 Task: Find connections with filter location London with filter topic #Socialmediawith filter profile language English with filter current company Adani Power with filter school SMT. CHM College, Ulhasnagar - 03 with filter industry Retail Groceries with filter service category Loans with filter keywords title Sales Engineer
Action: Mouse moved to (261, 338)
Screenshot: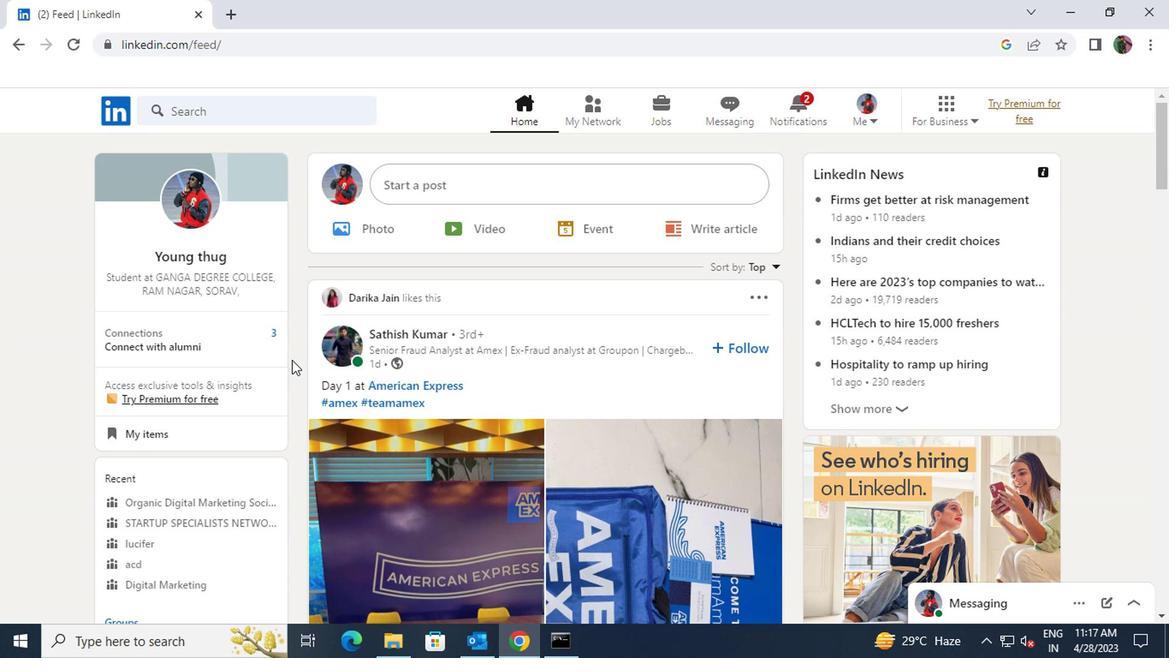 
Action: Mouse pressed left at (261, 338)
Screenshot: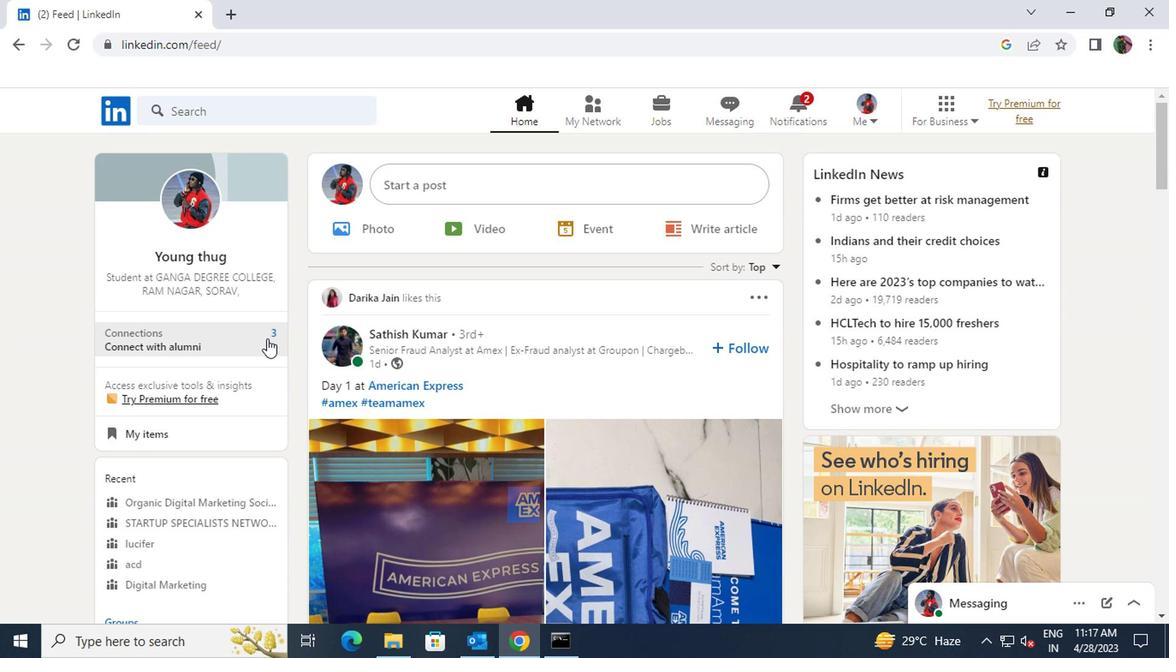 
Action: Mouse moved to (269, 208)
Screenshot: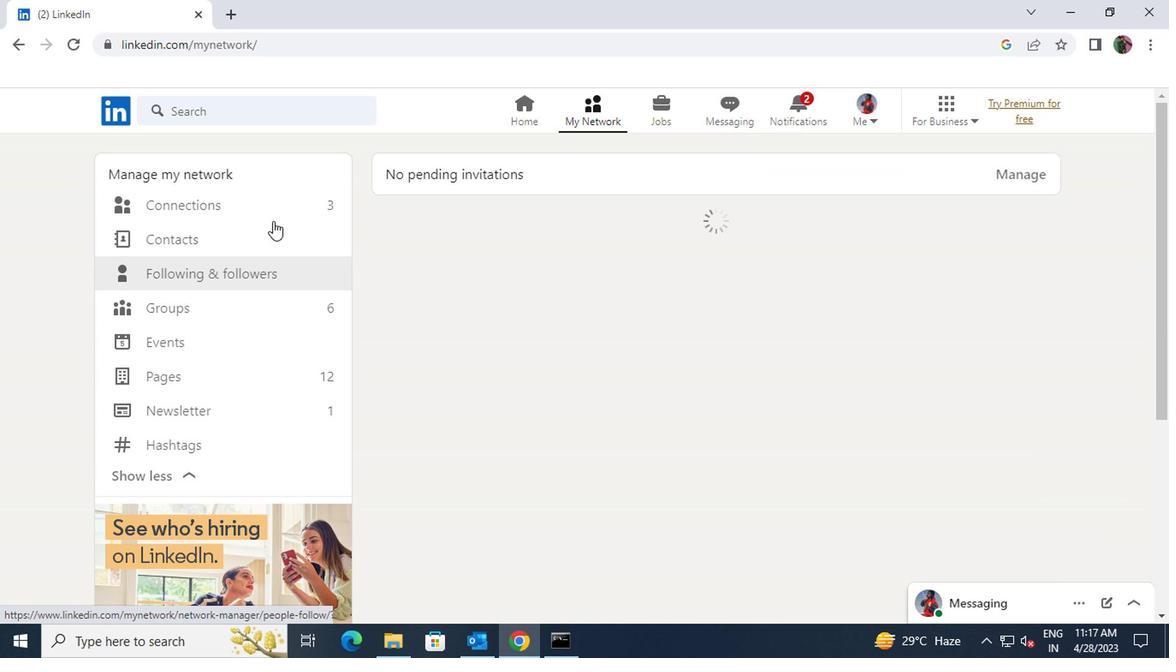 
Action: Mouse pressed left at (269, 208)
Screenshot: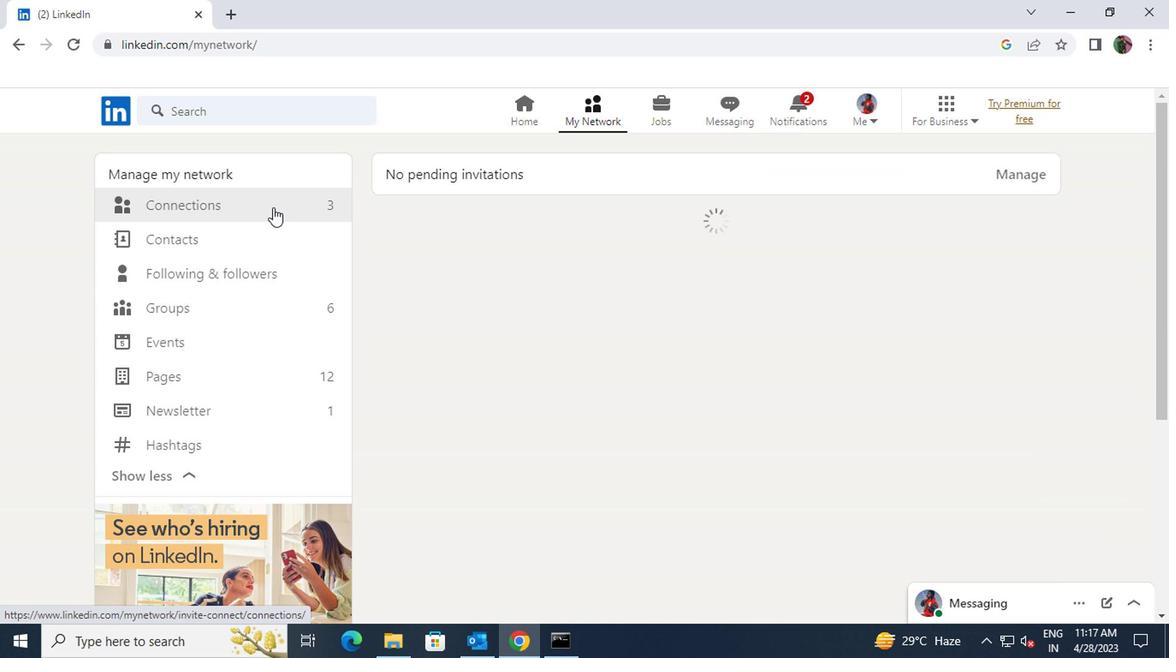 
Action: Mouse moved to (679, 207)
Screenshot: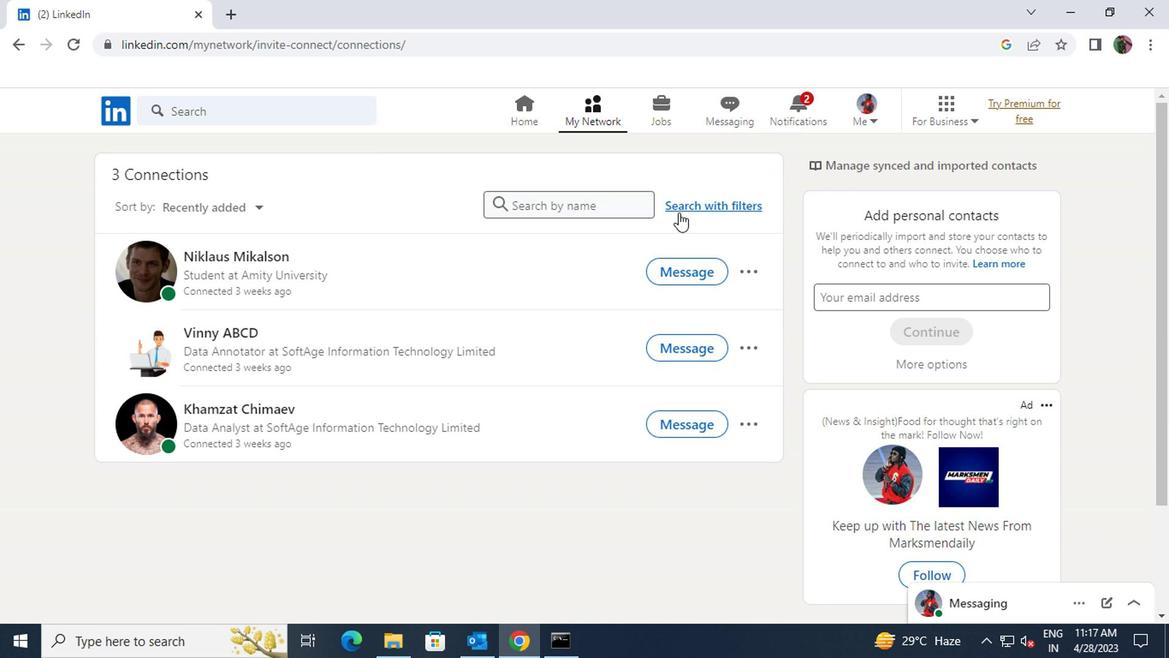 
Action: Mouse pressed left at (679, 207)
Screenshot: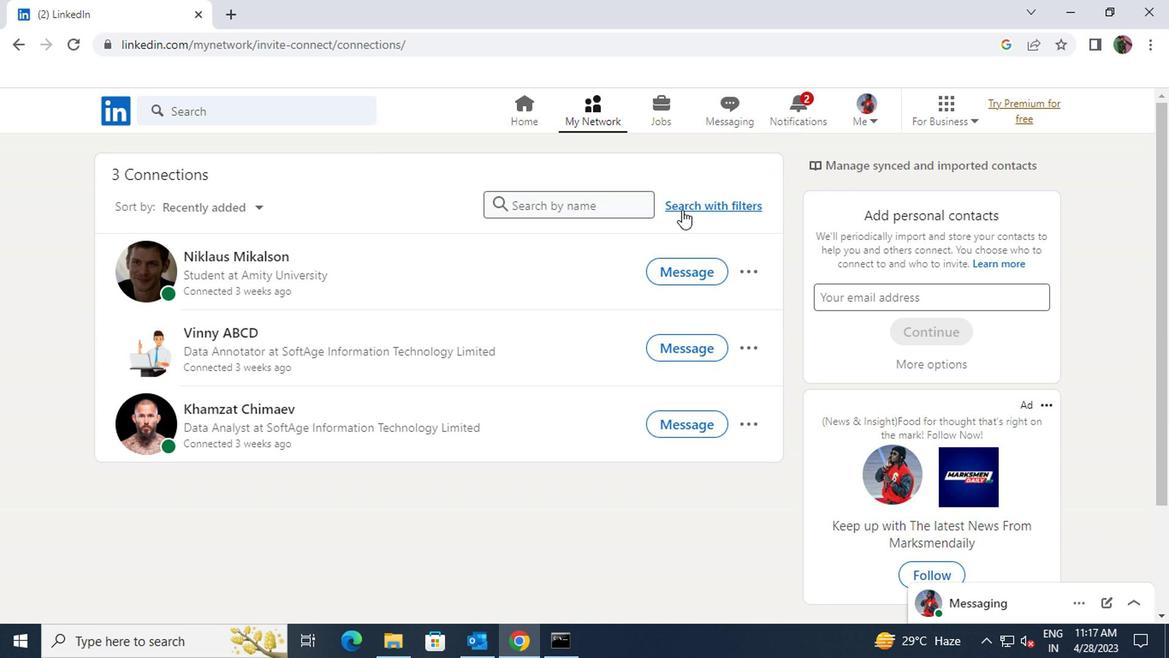 
Action: Mouse moved to (641, 161)
Screenshot: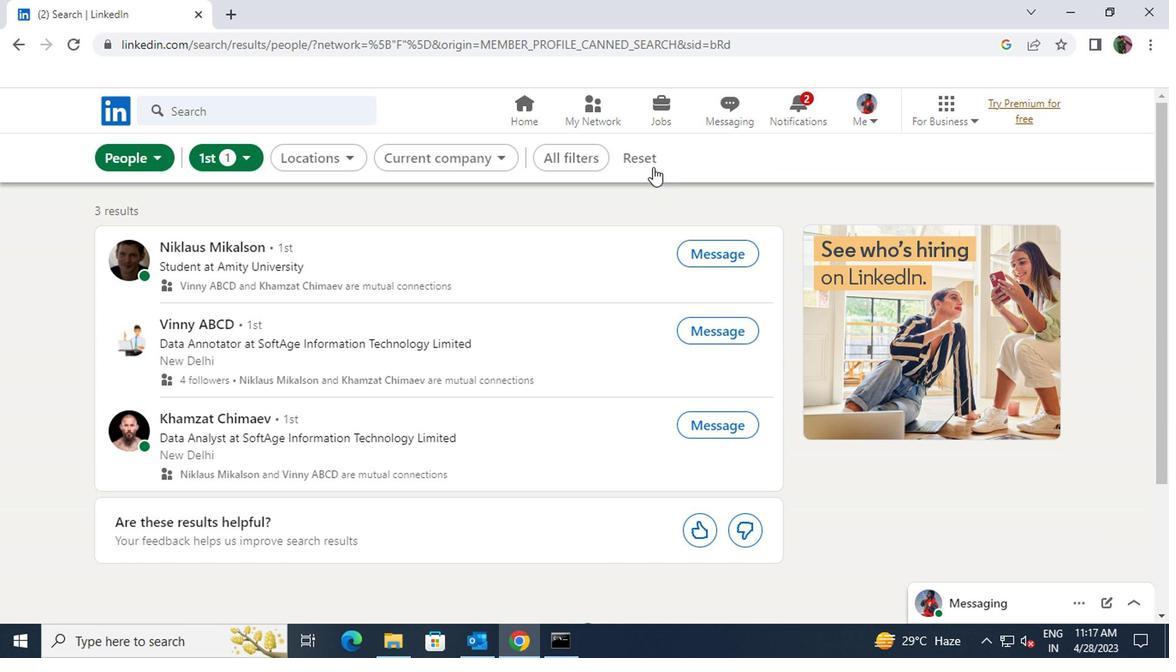 
Action: Mouse pressed left at (641, 161)
Screenshot: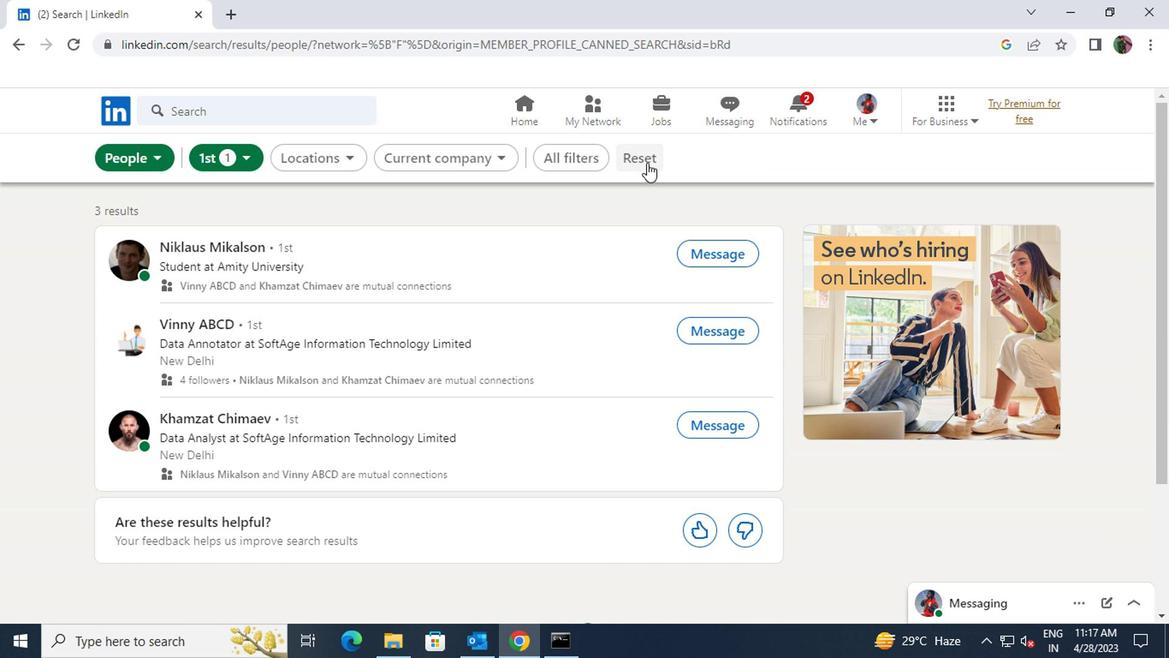 
Action: Mouse moved to (615, 158)
Screenshot: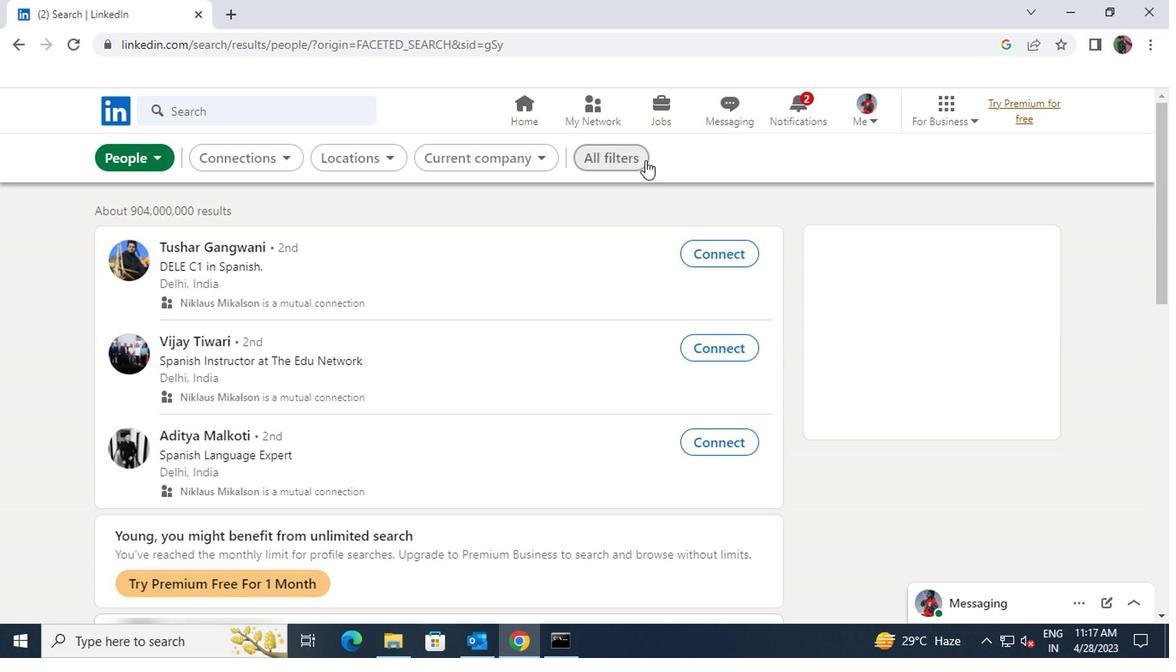 
Action: Mouse pressed left at (615, 158)
Screenshot: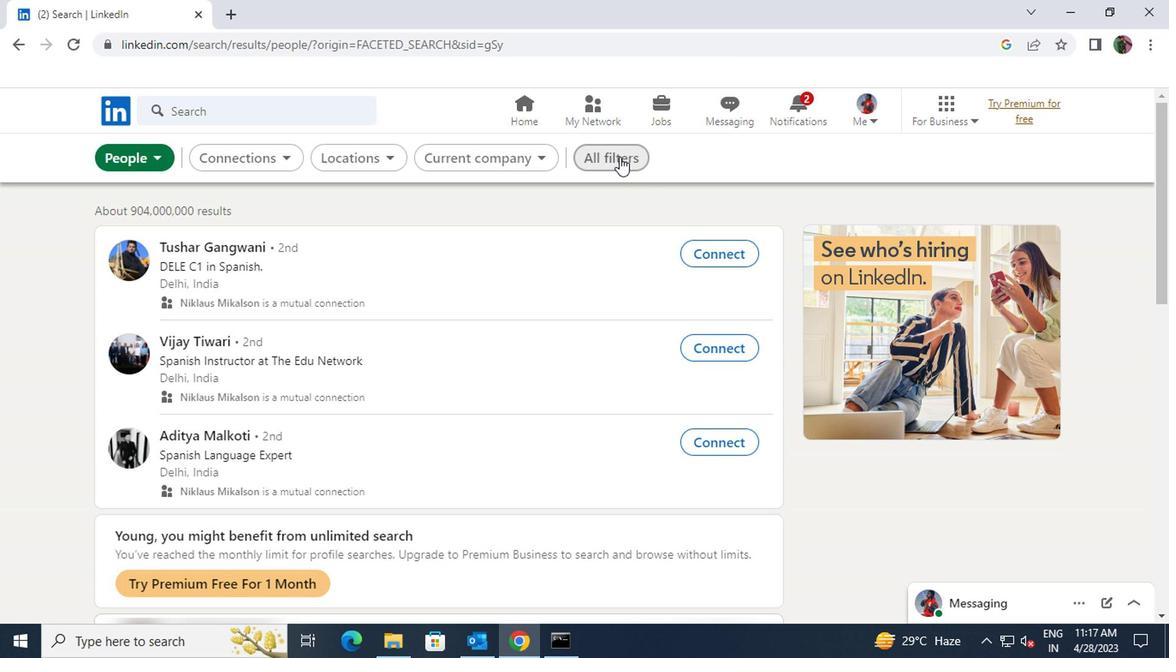 
Action: Mouse moved to (880, 396)
Screenshot: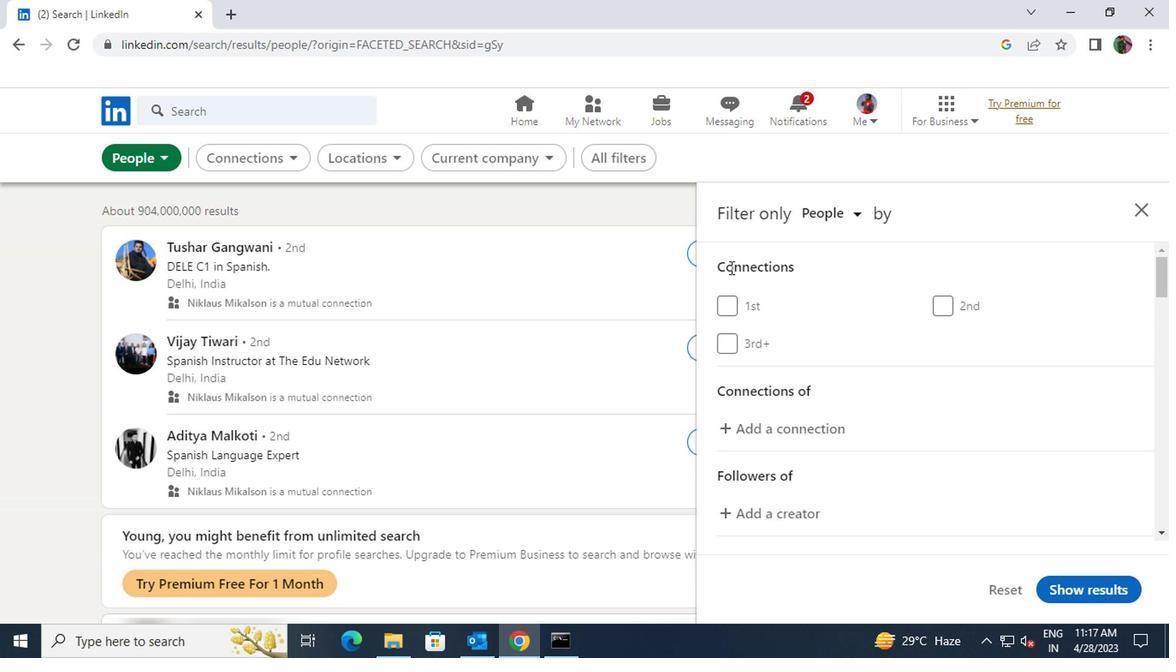 
Action: Mouse scrolled (880, 394) with delta (0, -1)
Screenshot: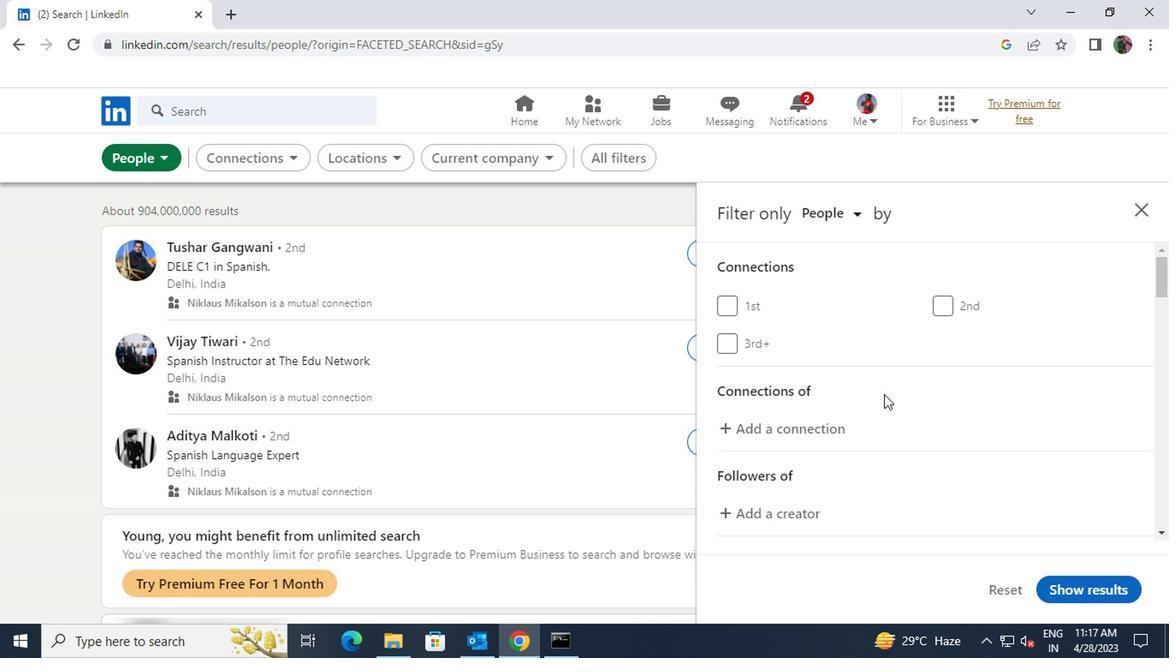 
Action: Mouse scrolled (880, 394) with delta (0, -1)
Screenshot: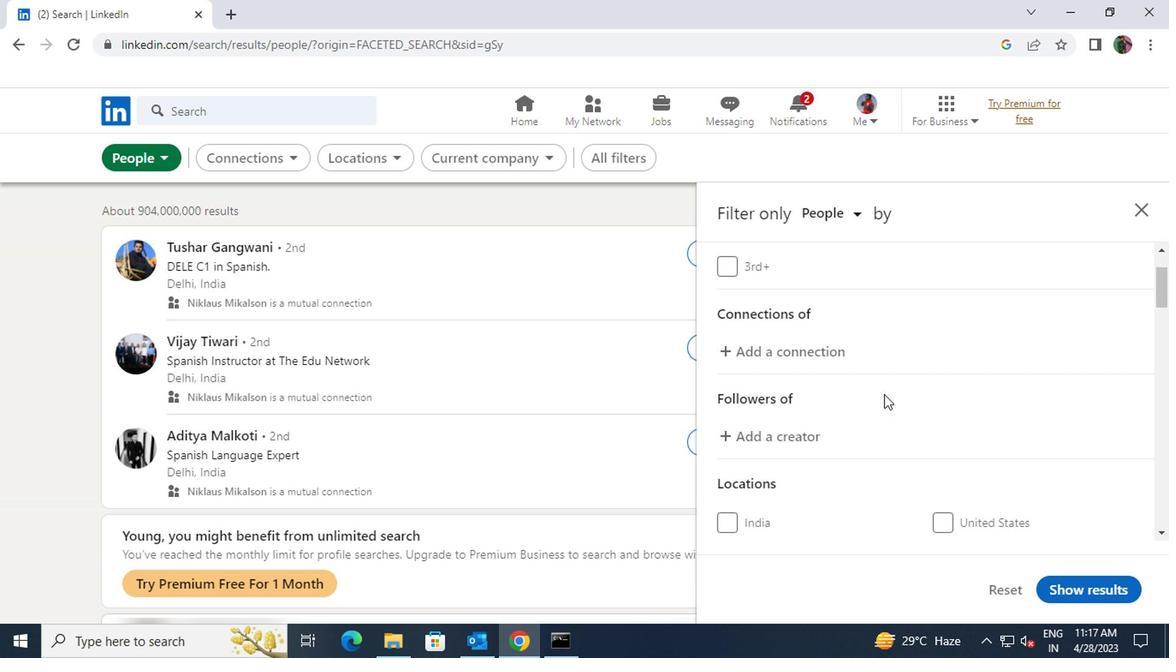 
Action: Mouse scrolled (880, 394) with delta (0, -1)
Screenshot: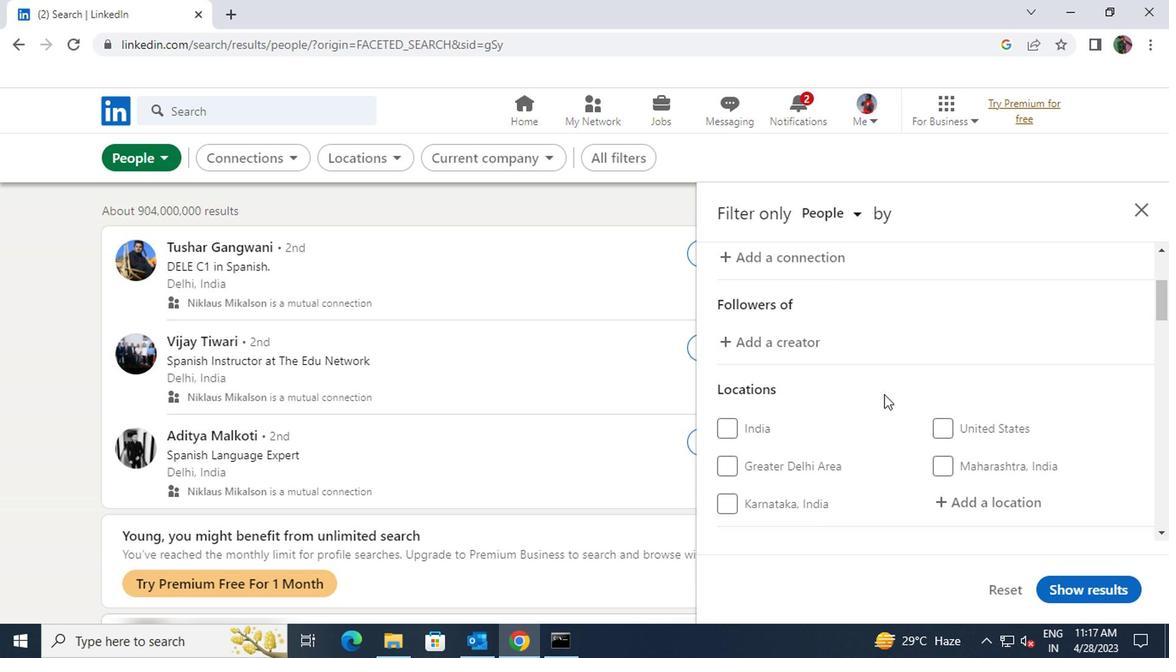 
Action: Mouse moved to (943, 411)
Screenshot: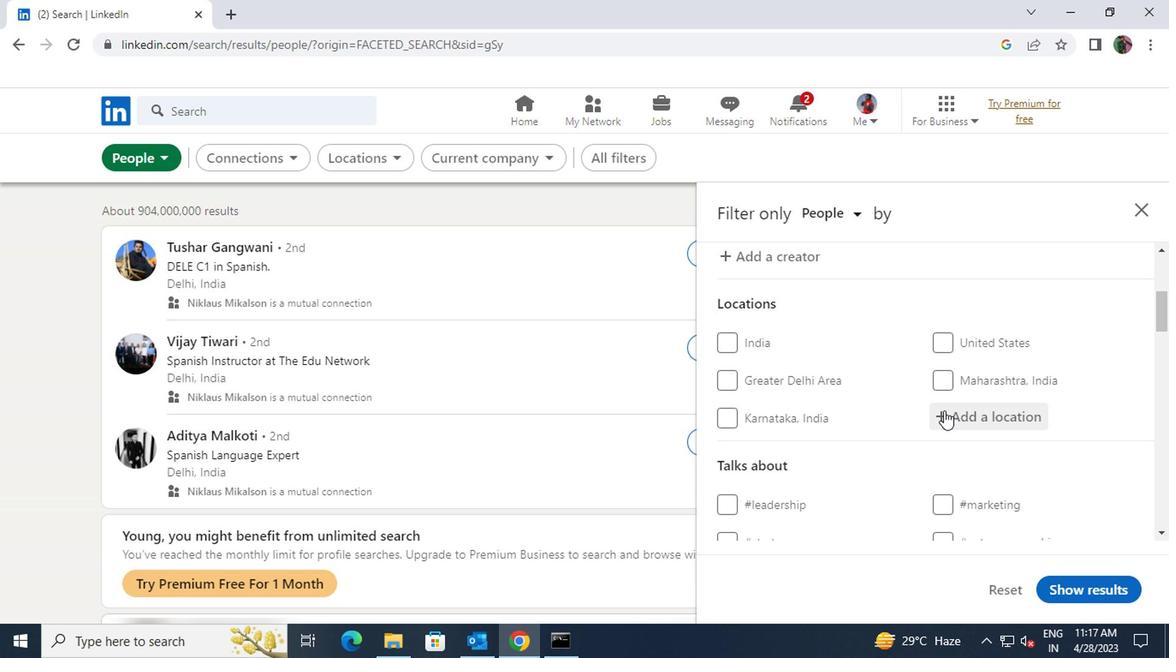 
Action: Mouse pressed left at (943, 411)
Screenshot: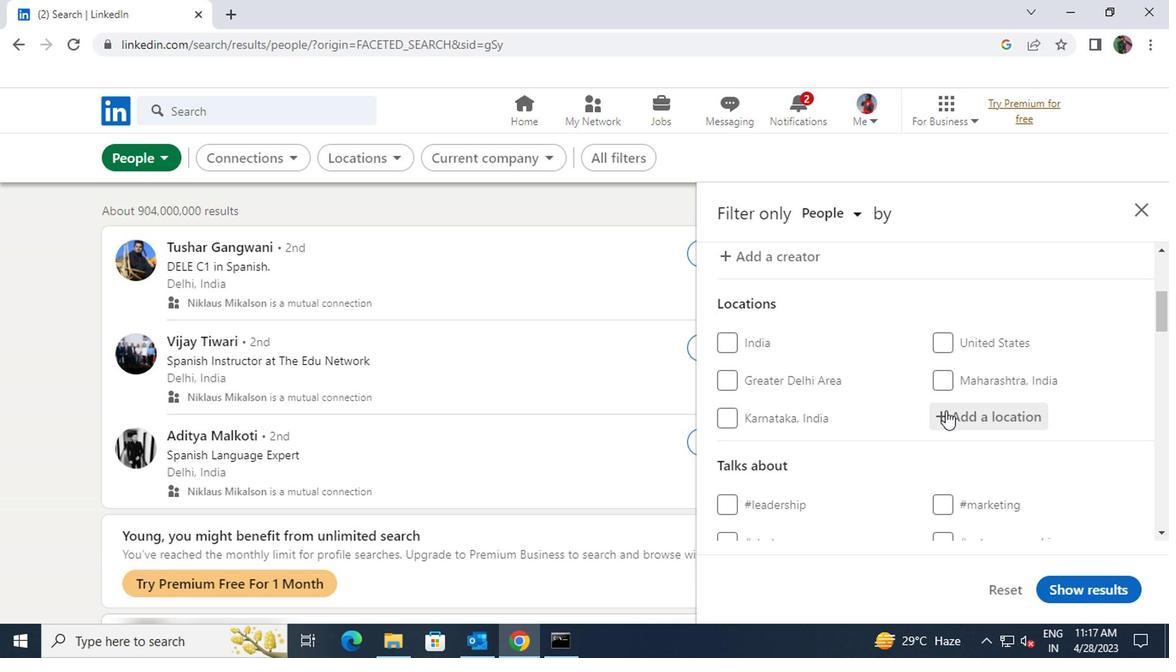 
Action: Key pressed <Key.shift>LONDON
Screenshot: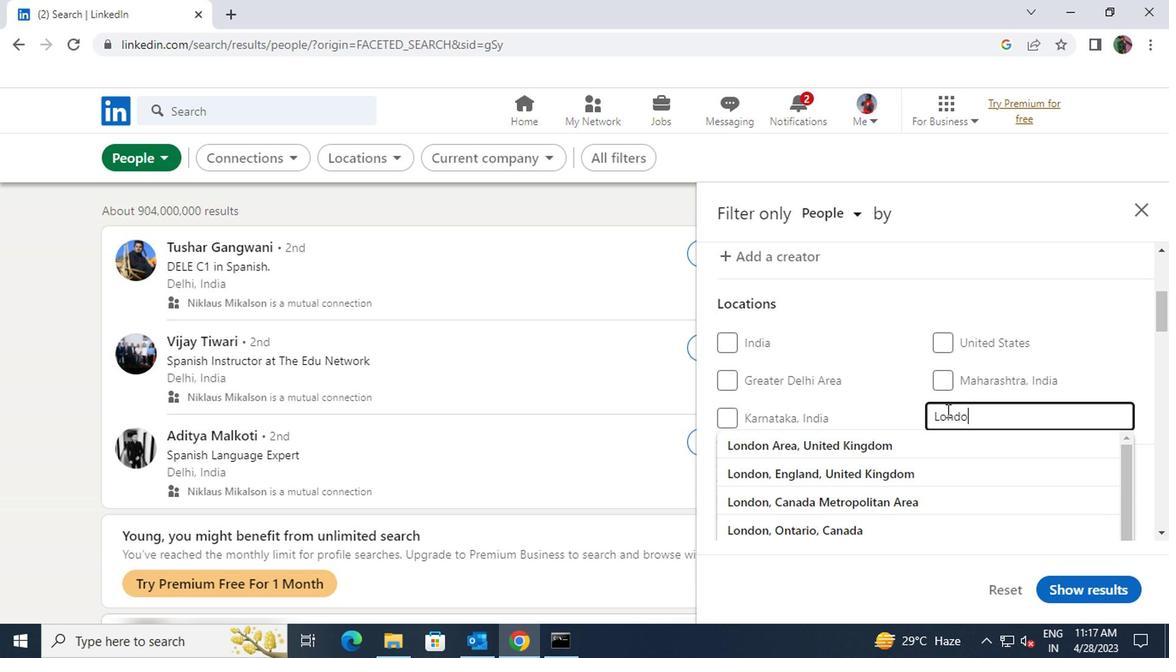 
Action: Mouse moved to (938, 442)
Screenshot: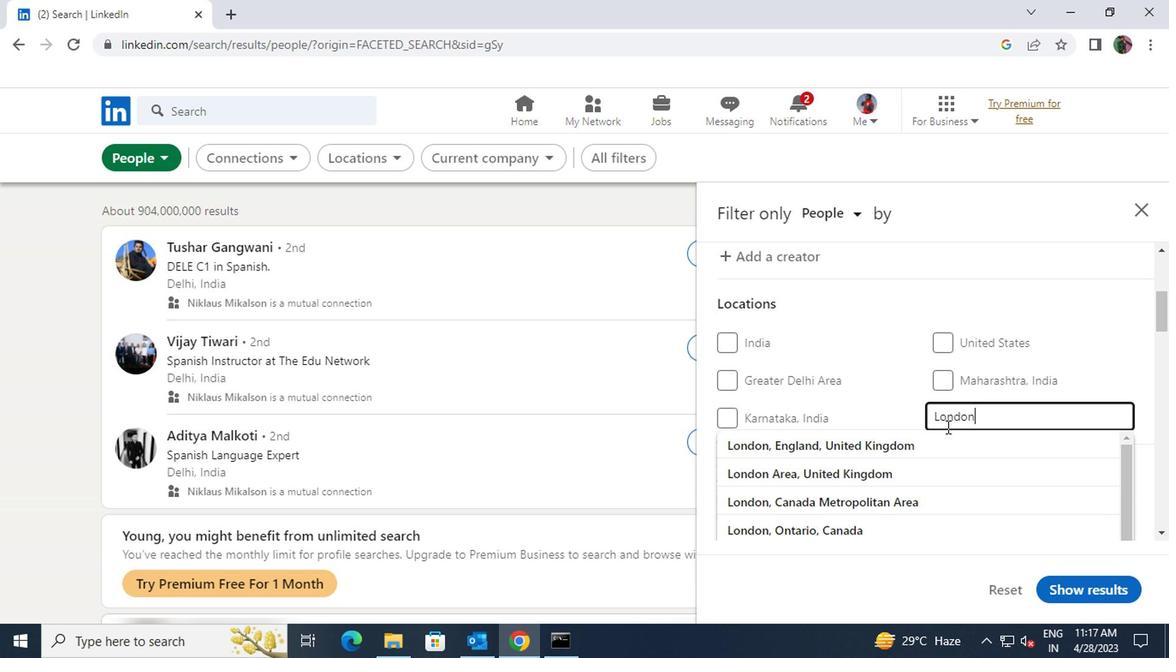 
Action: Mouse pressed left at (938, 442)
Screenshot: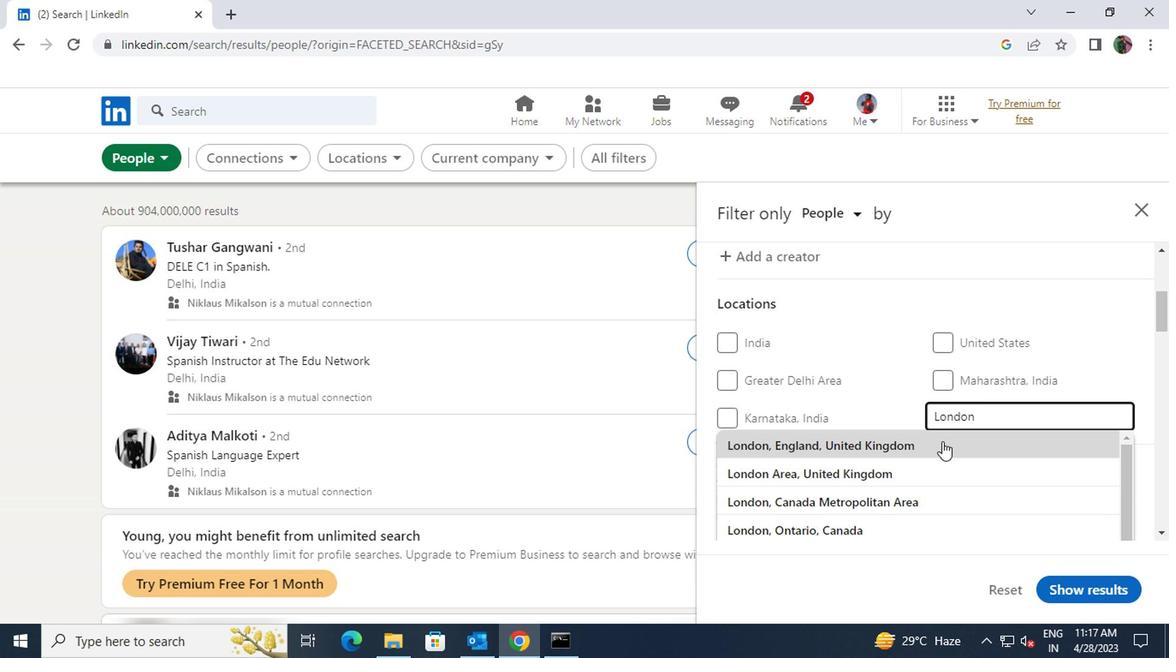 
Action: Mouse scrolled (938, 442) with delta (0, 0)
Screenshot: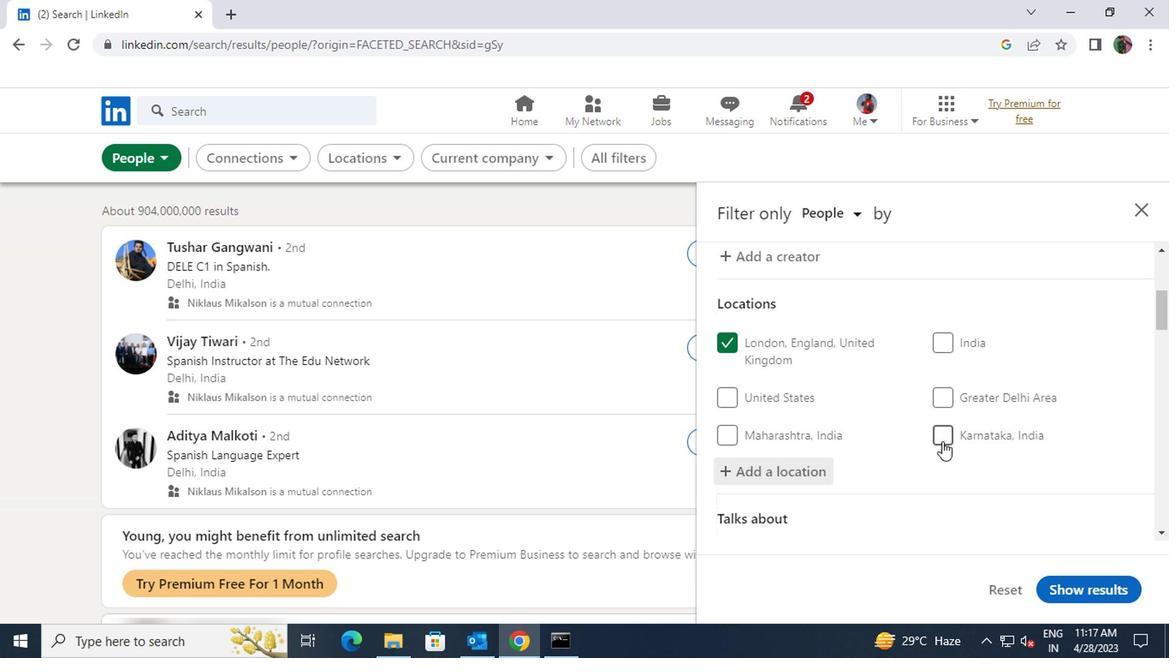 
Action: Mouse scrolled (938, 442) with delta (0, 0)
Screenshot: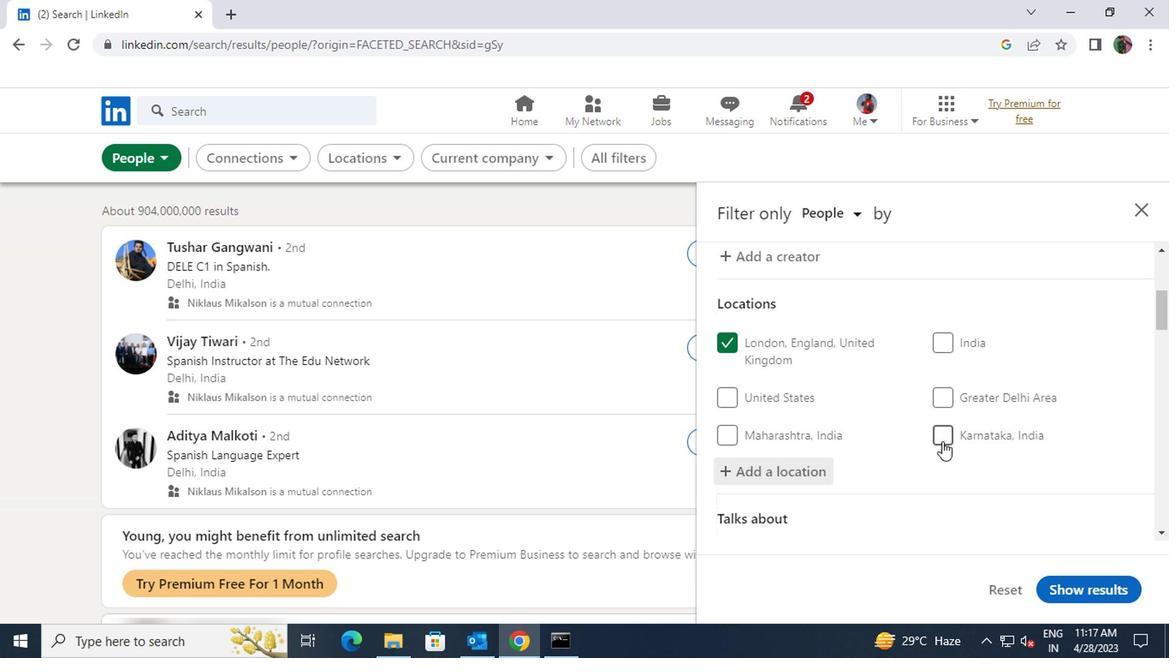 
Action: Mouse moved to (943, 457)
Screenshot: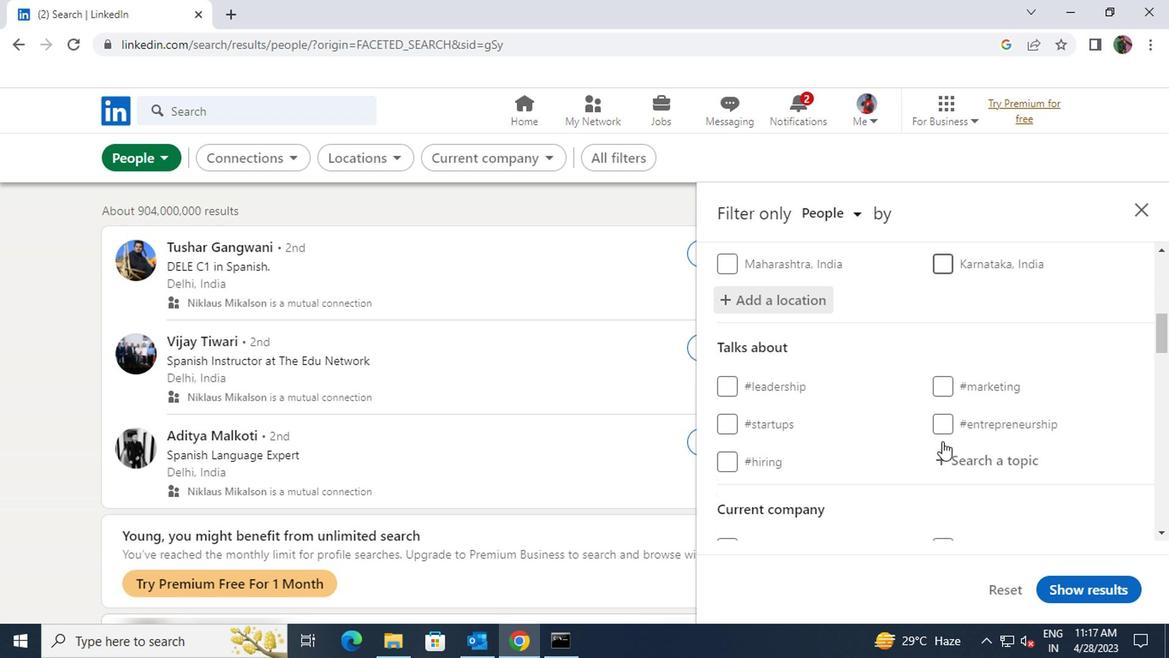 
Action: Mouse pressed left at (943, 457)
Screenshot: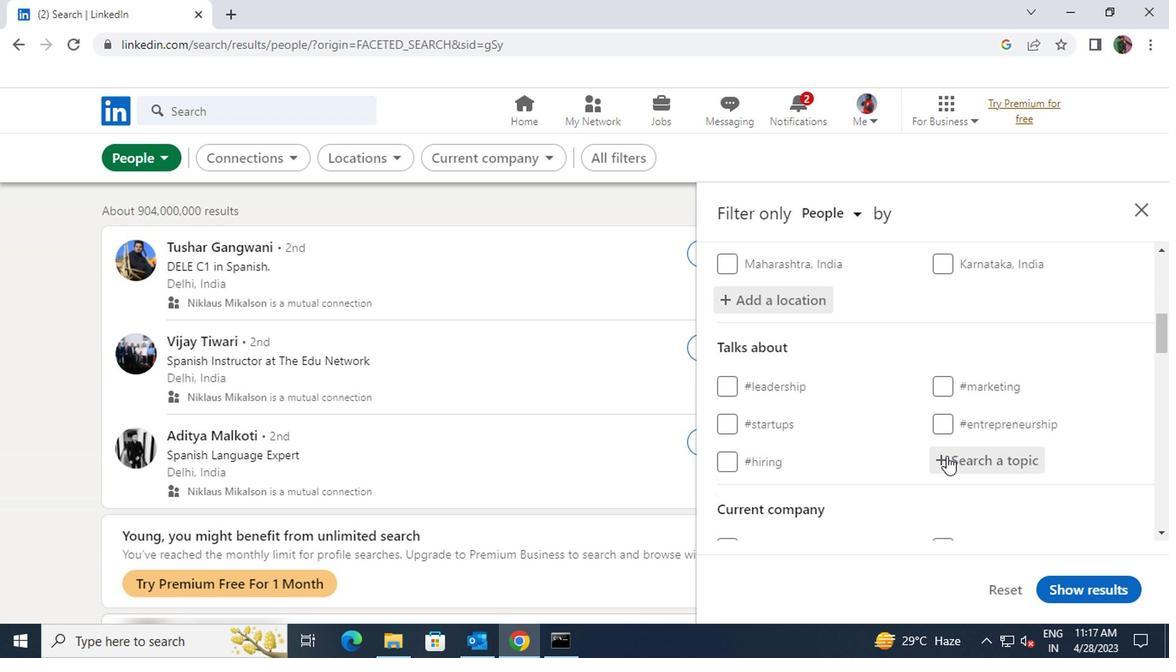 
Action: Key pressed <Key.shift><Key.shift><Key.shift><Key.shift>SOCIALMEDIA
Screenshot: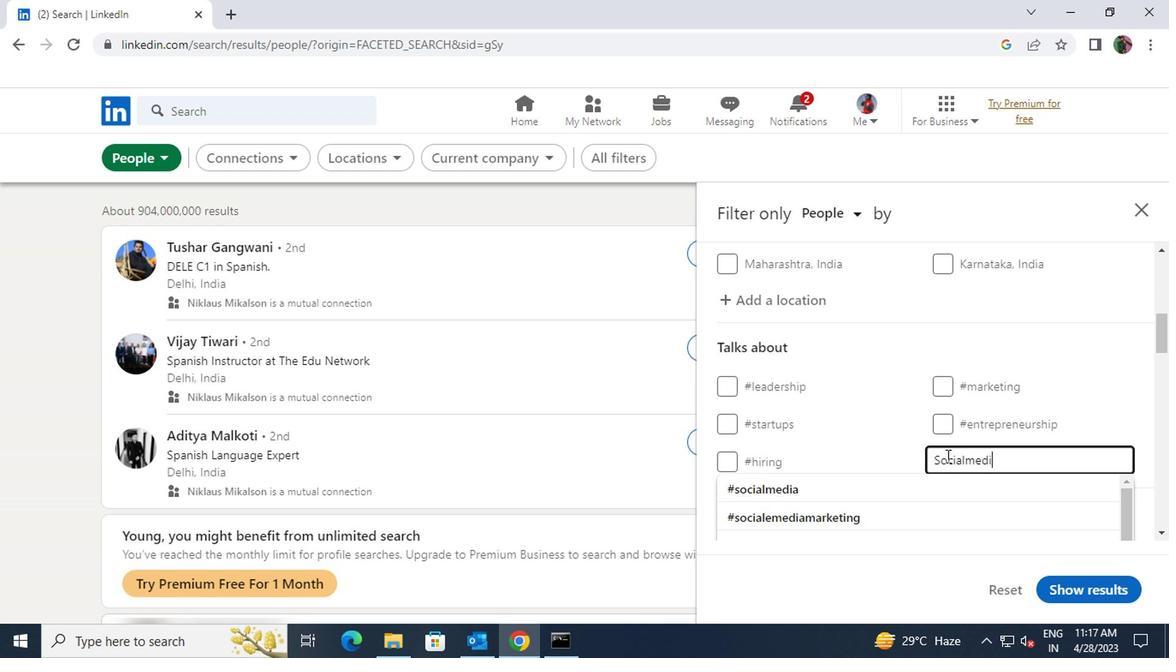 
Action: Mouse moved to (932, 485)
Screenshot: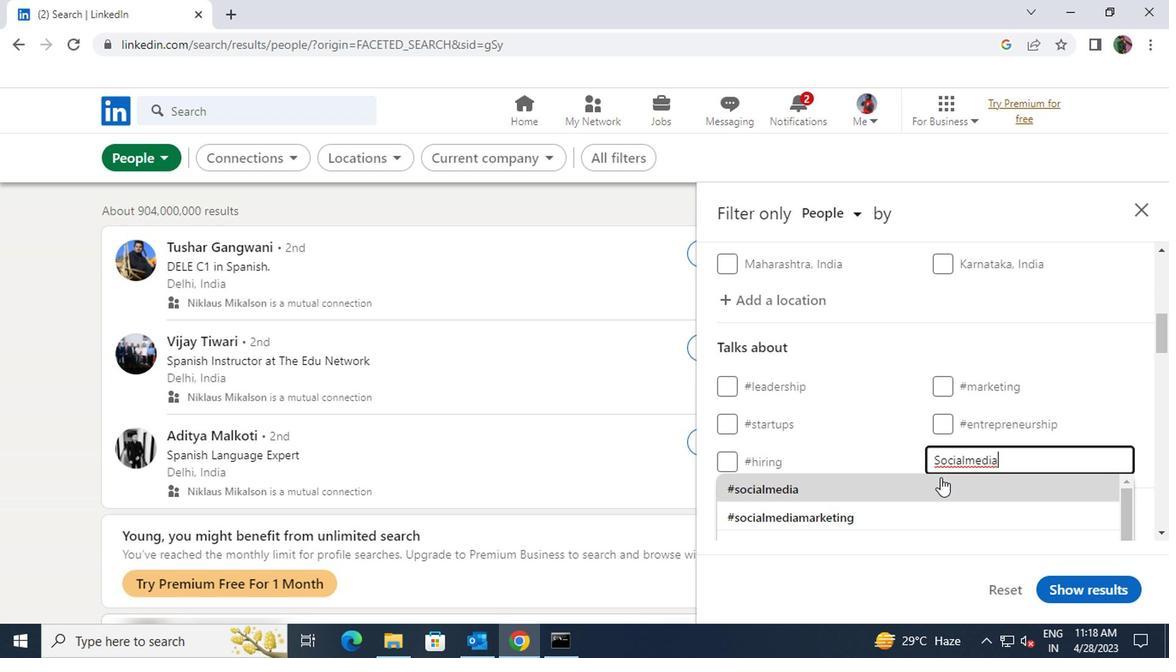 
Action: Mouse pressed left at (932, 485)
Screenshot: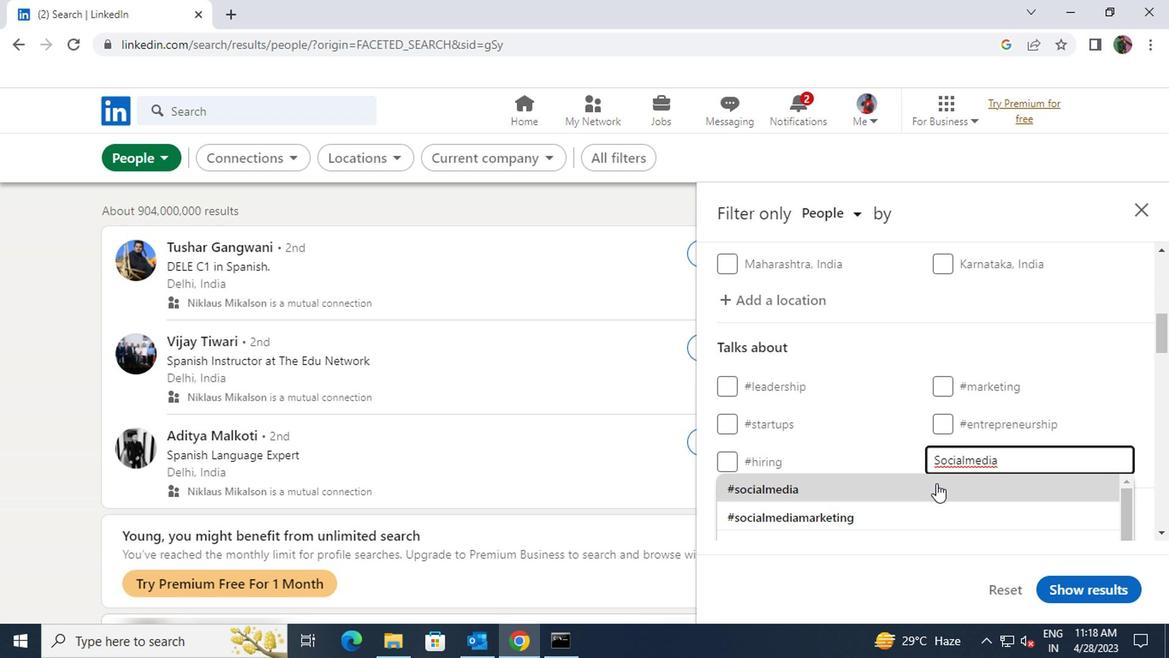 
Action: Mouse scrolled (932, 484) with delta (0, 0)
Screenshot: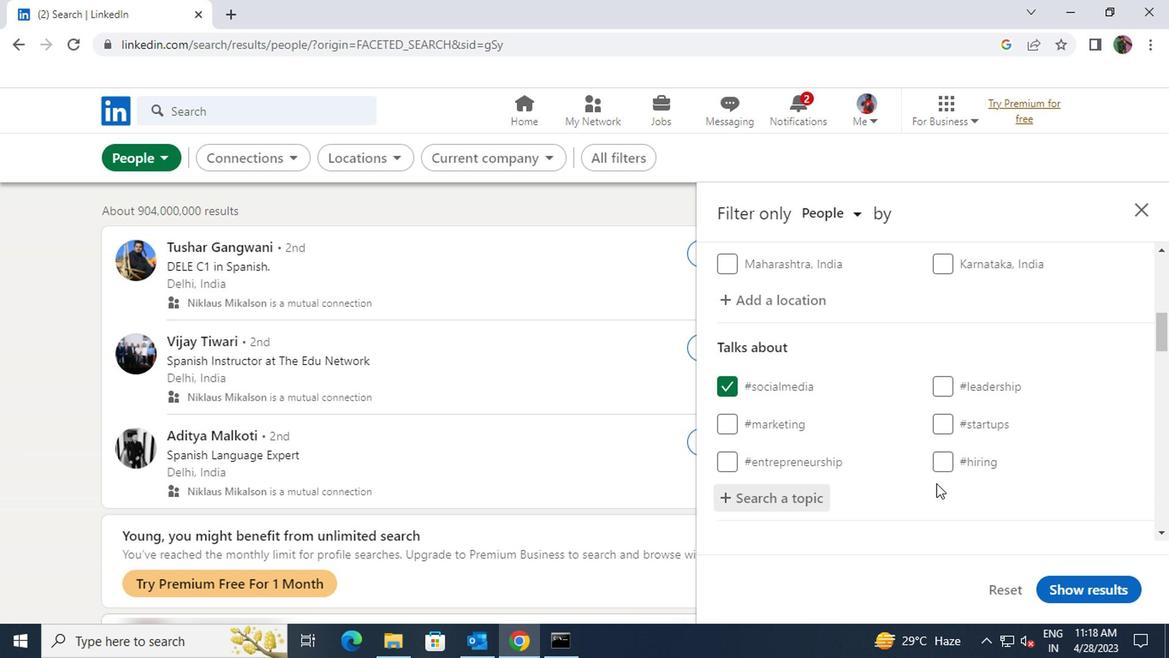 
Action: Mouse scrolled (932, 484) with delta (0, 0)
Screenshot: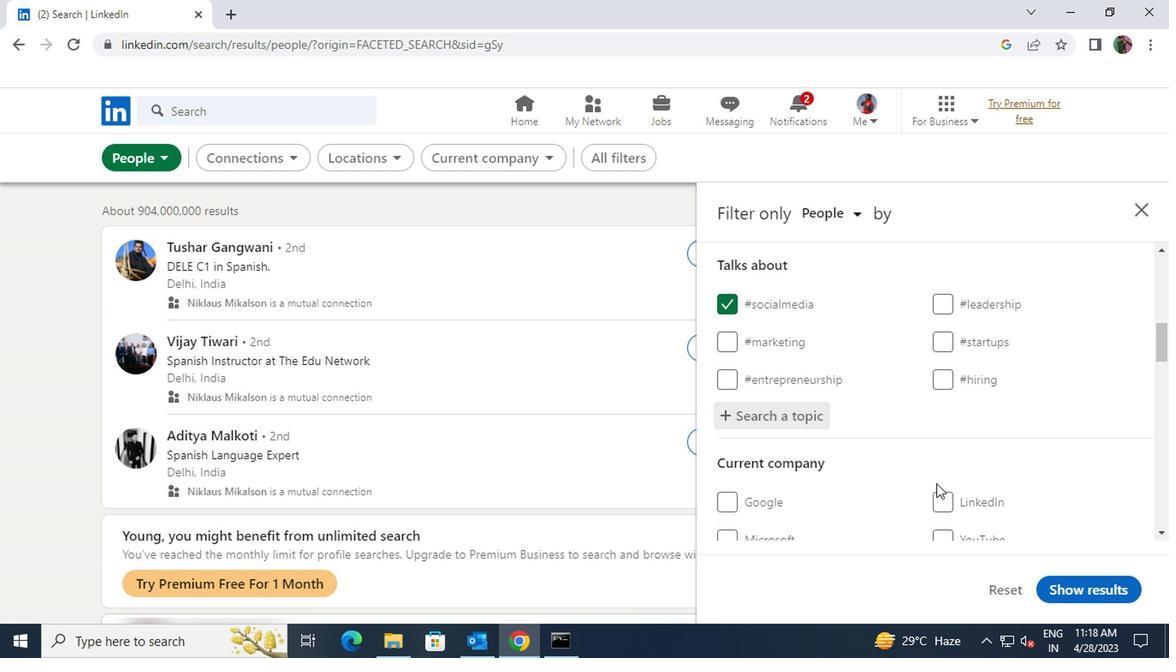 
Action: Mouse scrolled (932, 484) with delta (0, 0)
Screenshot: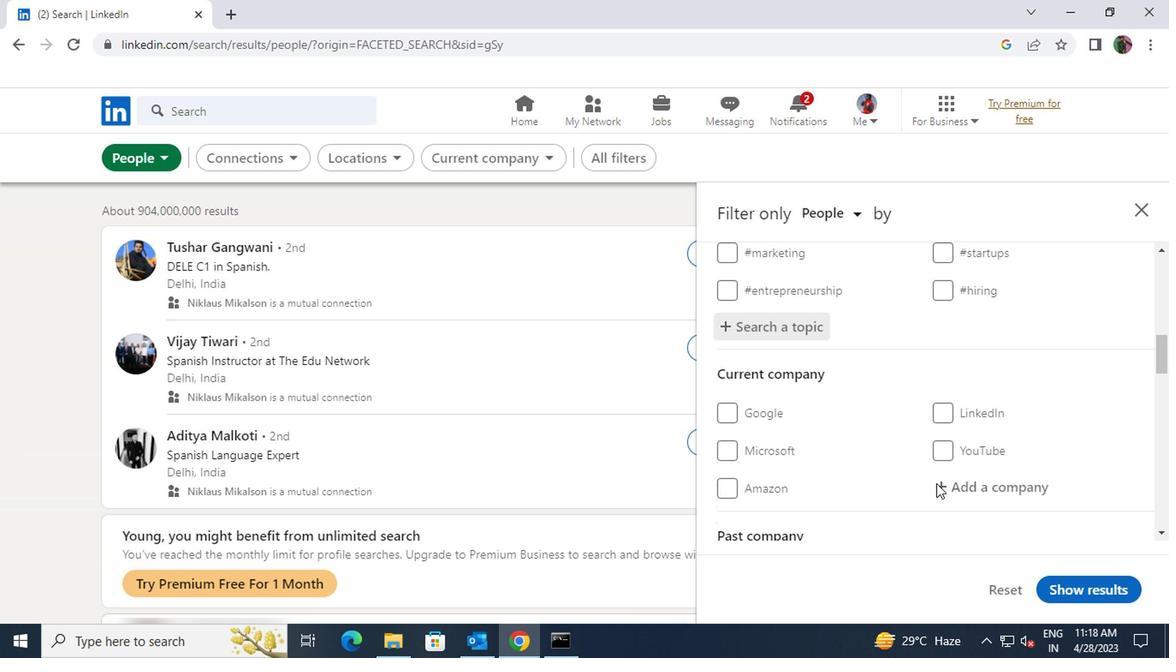 
Action: Mouse scrolled (932, 484) with delta (0, 0)
Screenshot: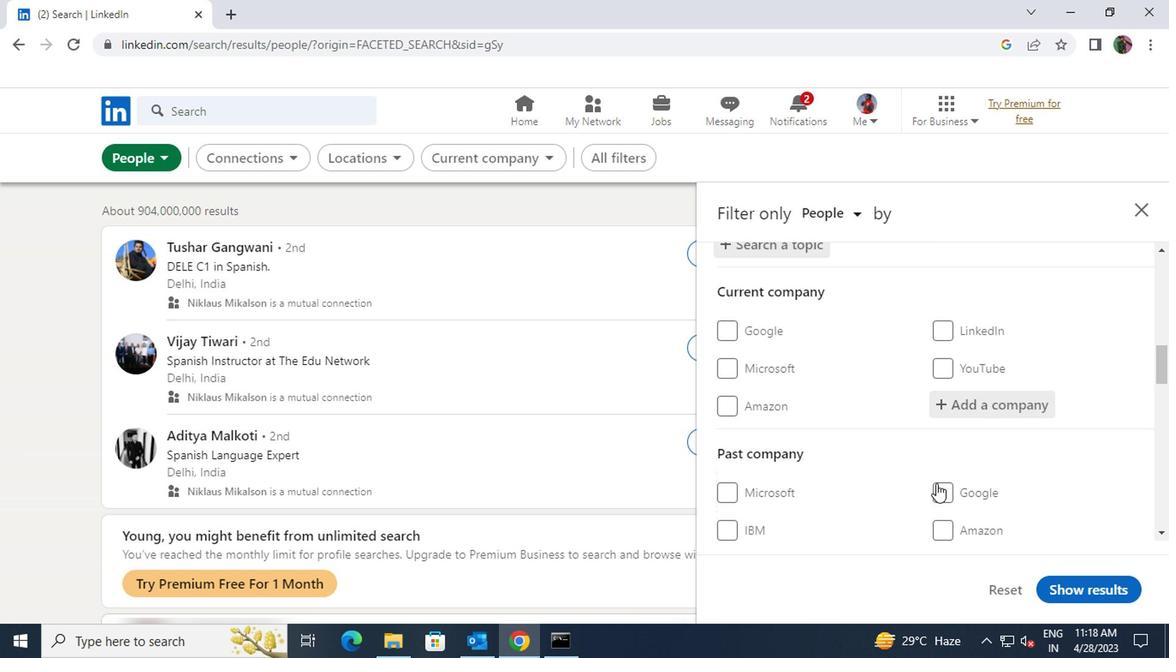 
Action: Mouse scrolled (932, 484) with delta (0, 0)
Screenshot: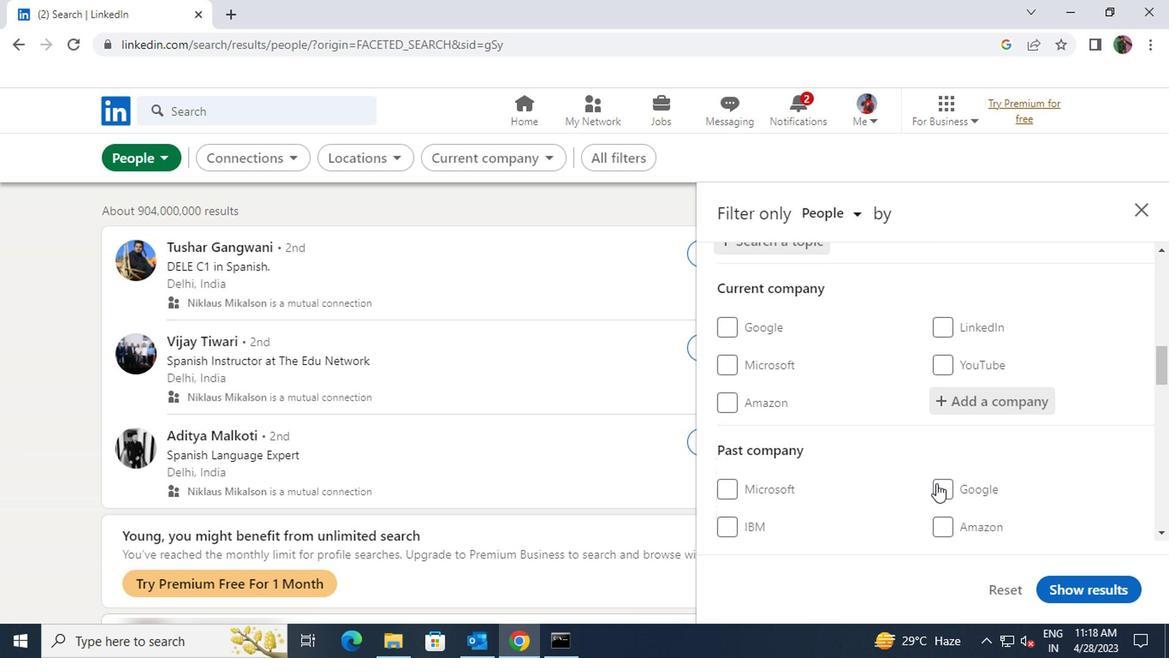 
Action: Mouse scrolled (932, 484) with delta (0, 0)
Screenshot: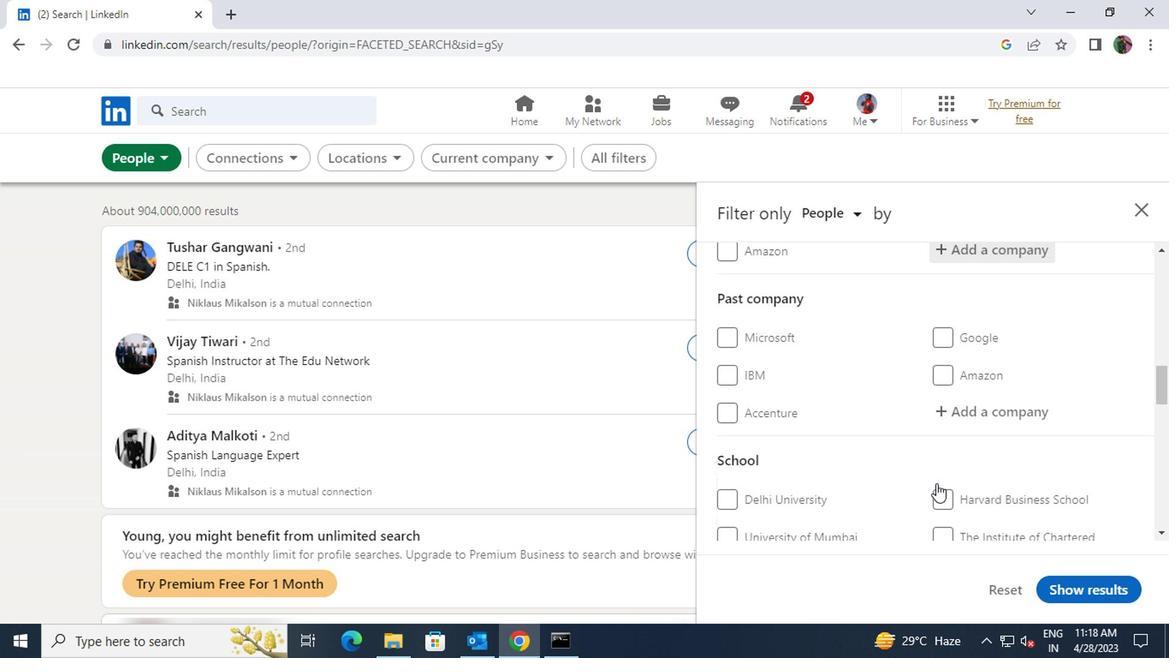 
Action: Mouse scrolled (932, 484) with delta (0, 0)
Screenshot: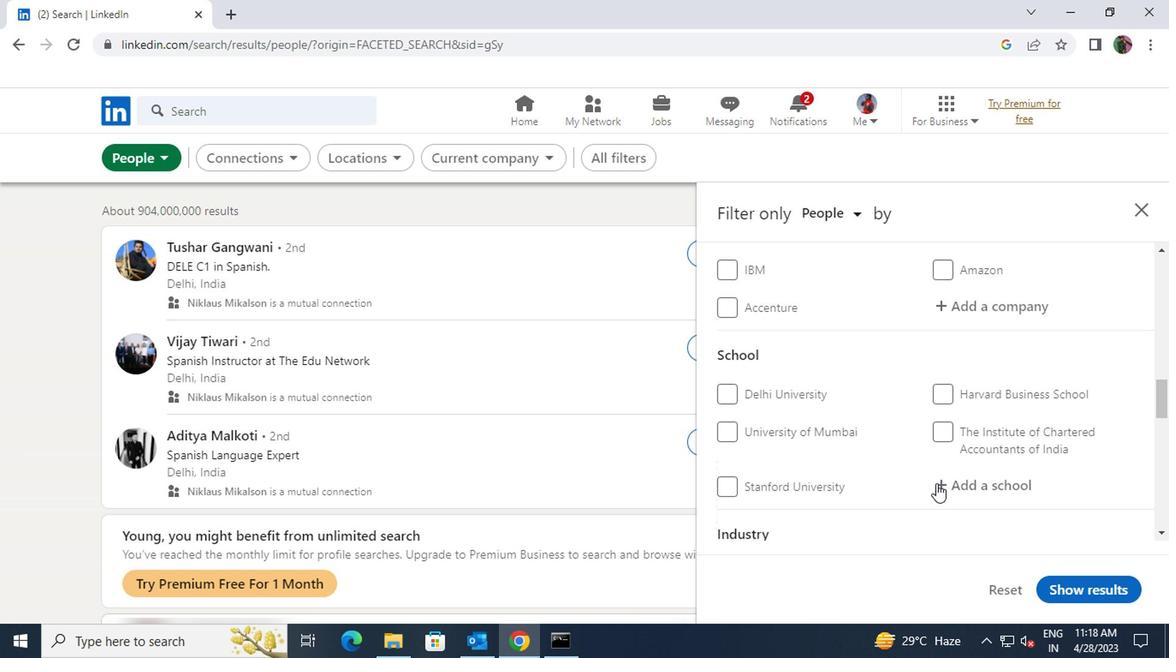 
Action: Mouse scrolled (932, 484) with delta (0, 0)
Screenshot: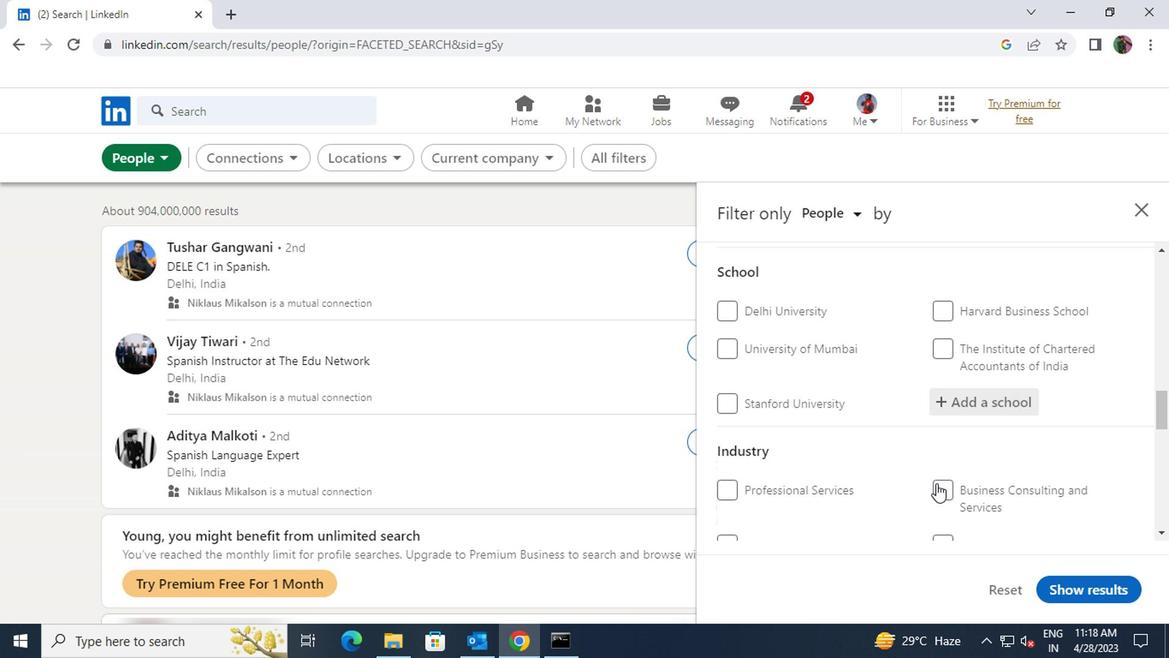 
Action: Mouse scrolled (932, 484) with delta (0, 0)
Screenshot: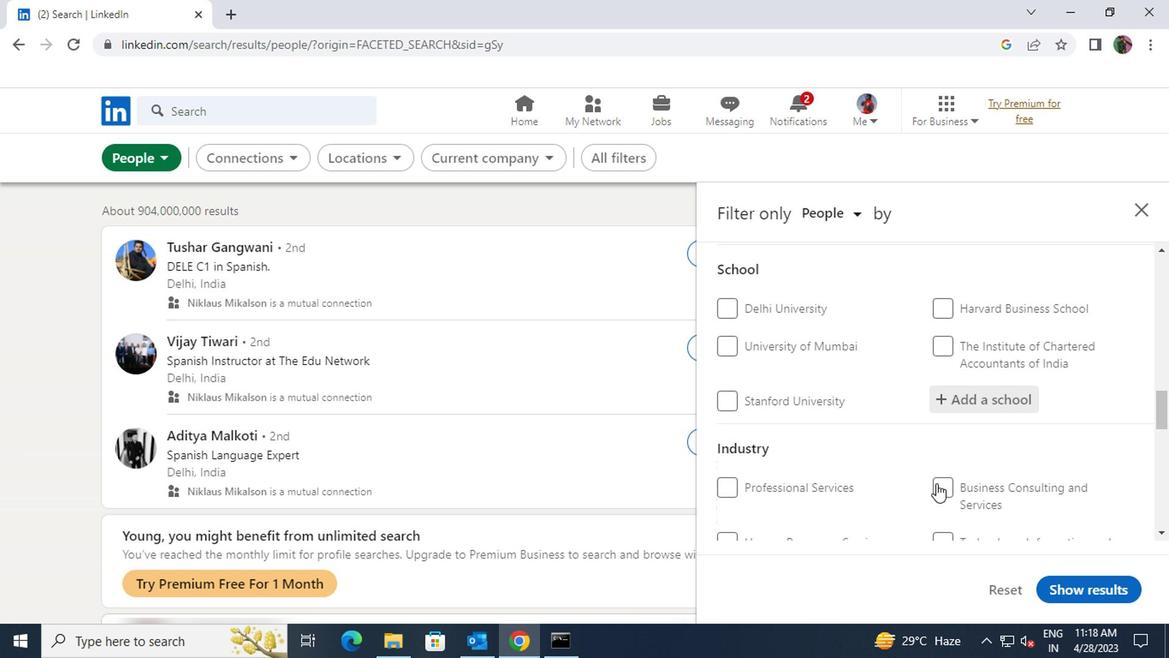 
Action: Mouse scrolled (932, 484) with delta (0, 0)
Screenshot: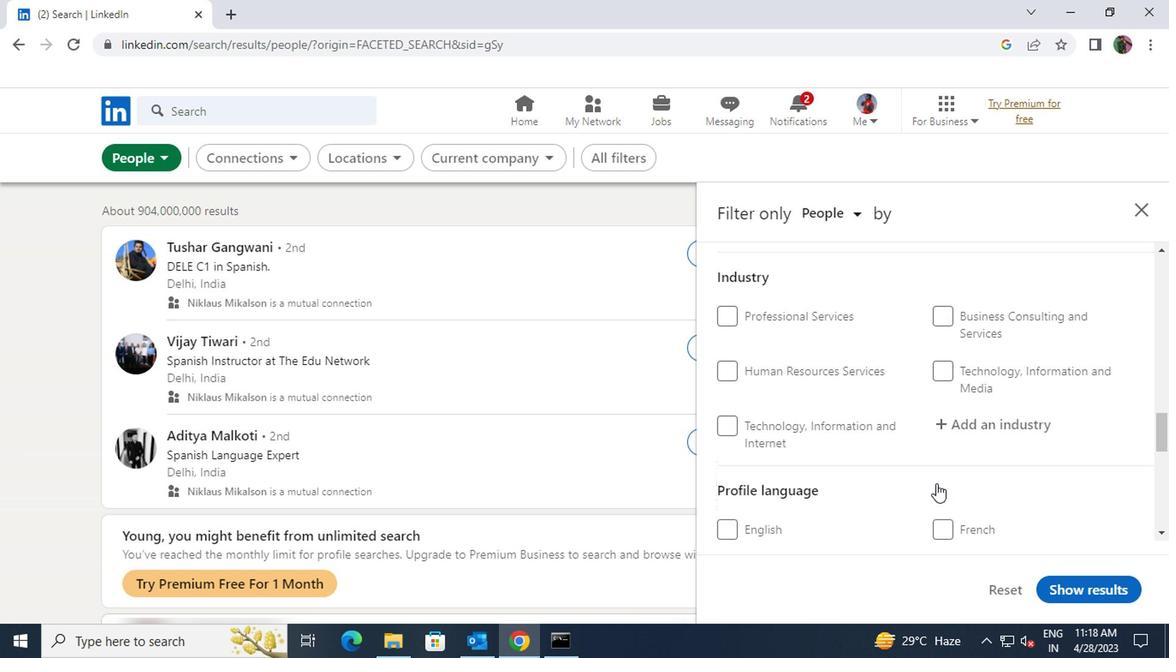 
Action: Mouse moved to (721, 438)
Screenshot: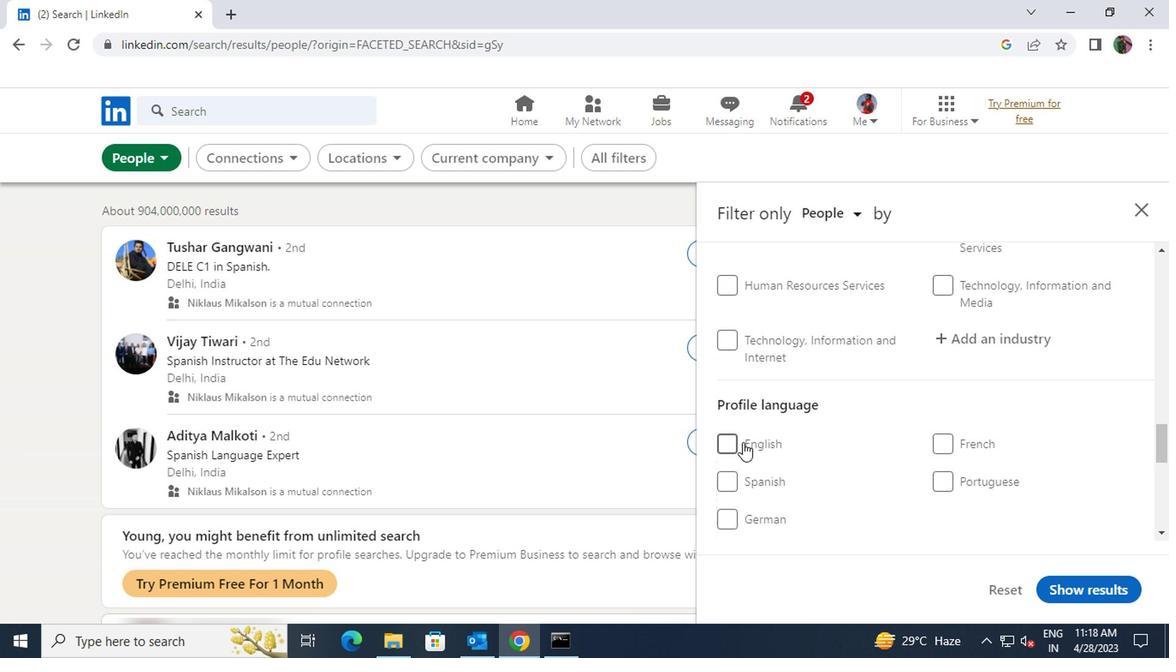 
Action: Mouse pressed left at (721, 438)
Screenshot: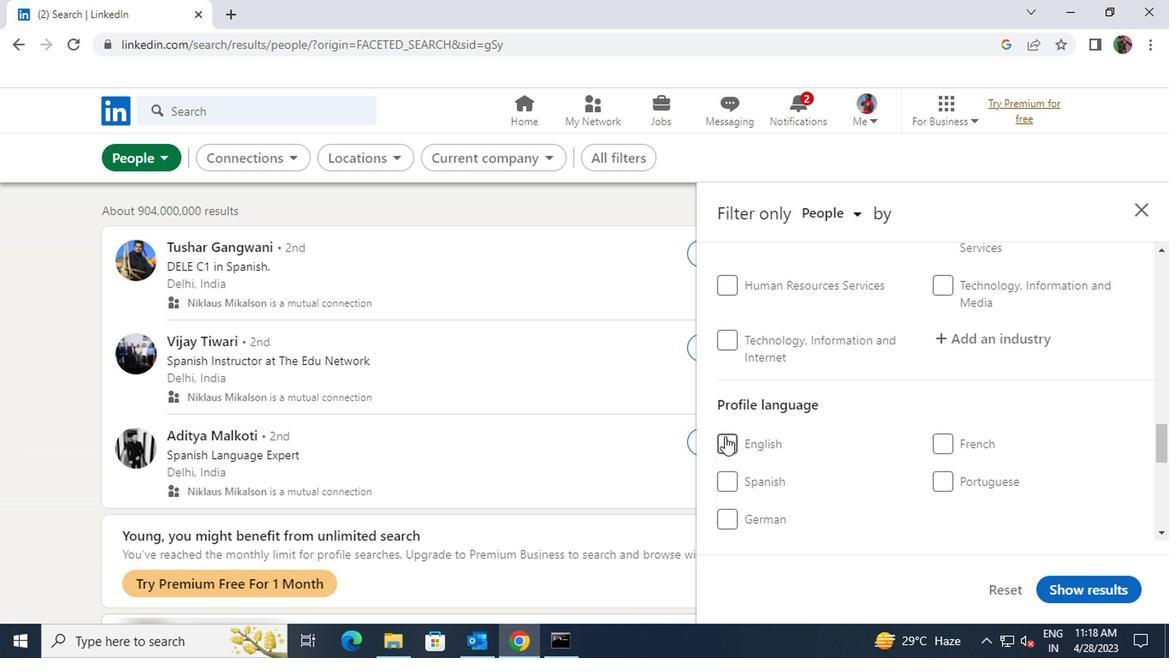 
Action: Mouse moved to (843, 458)
Screenshot: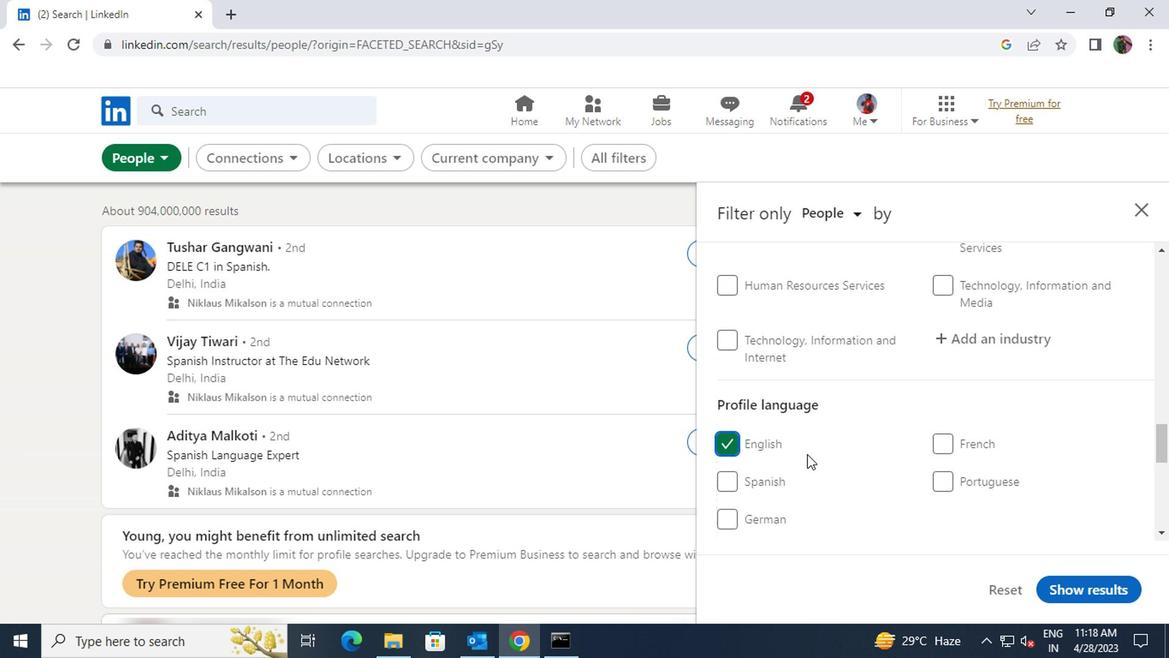 
Action: Mouse scrolled (843, 459) with delta (0, 1)
Screenshot: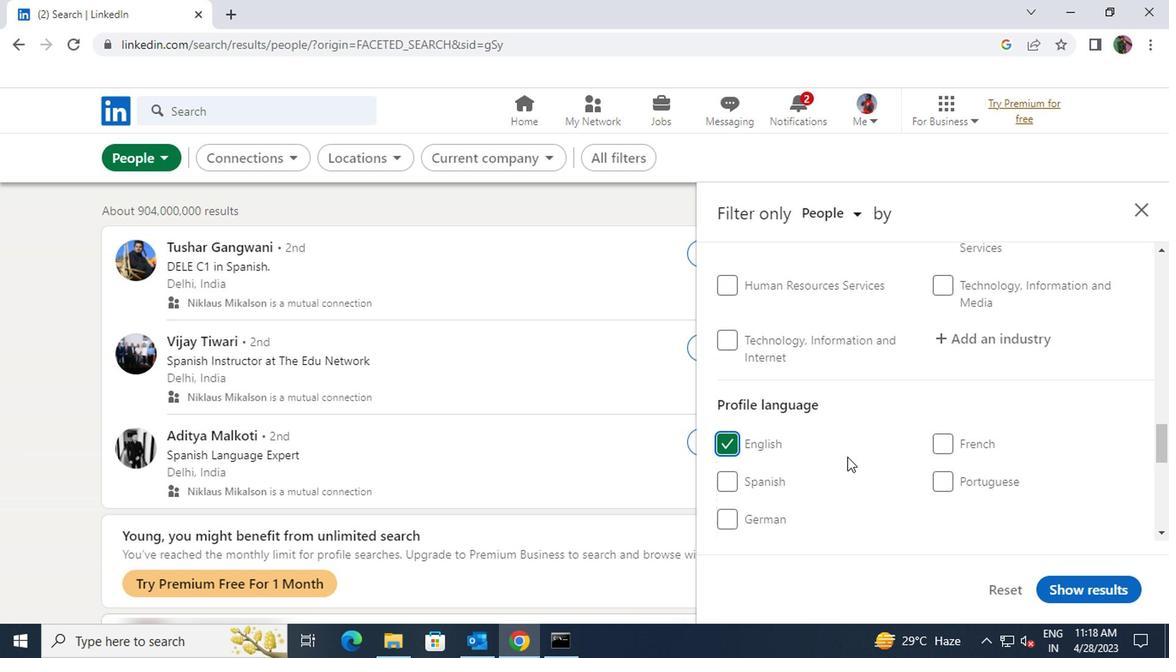 
Action: Mouse scrolled (843, 459) with delta (0, 1)
Screenshot: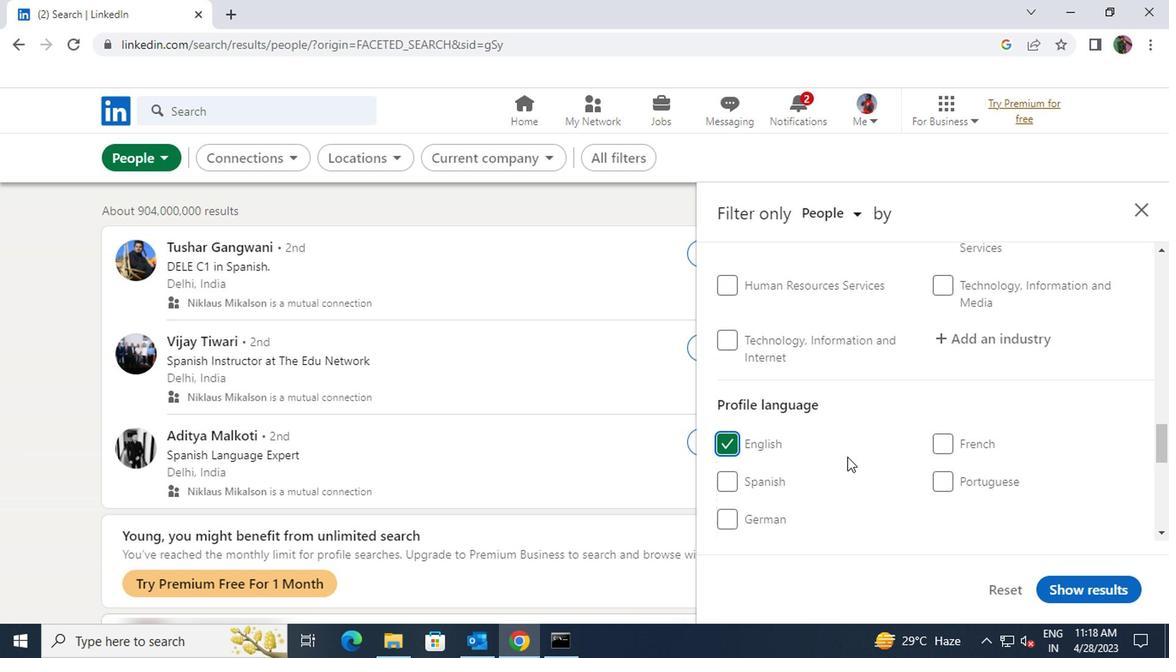 
Action: Mouse scrolled (843, 459) with delta (0, 1)
Screenshot: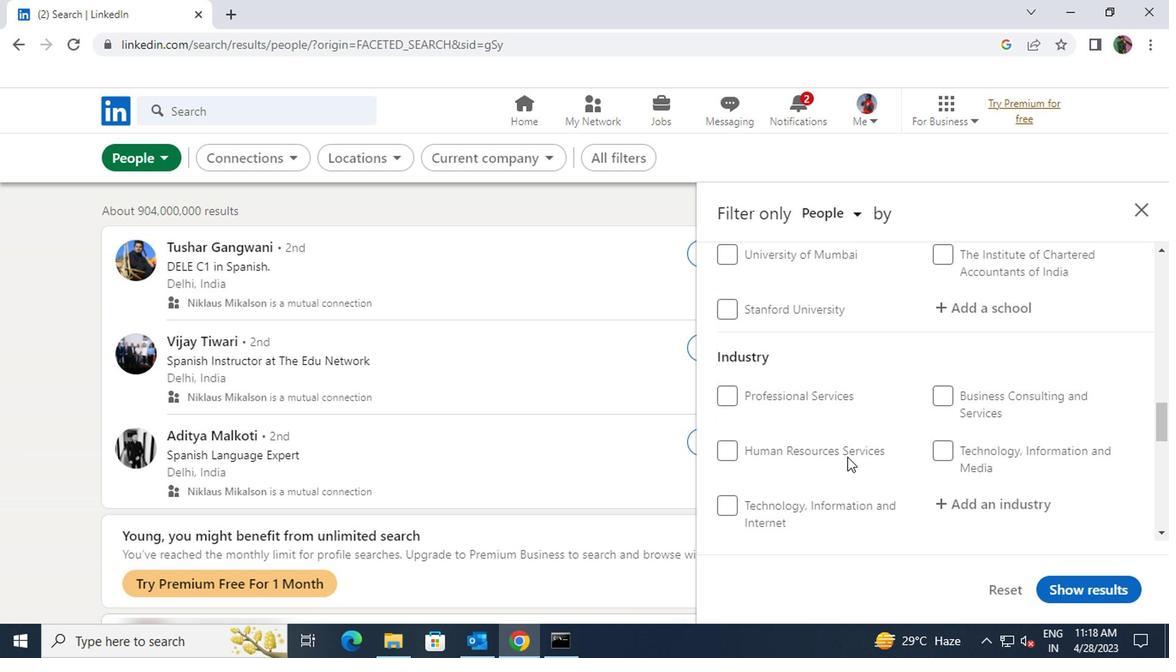 
Action: Mouse scrolled (843, 459) with delta (0, 1)
Screenshot: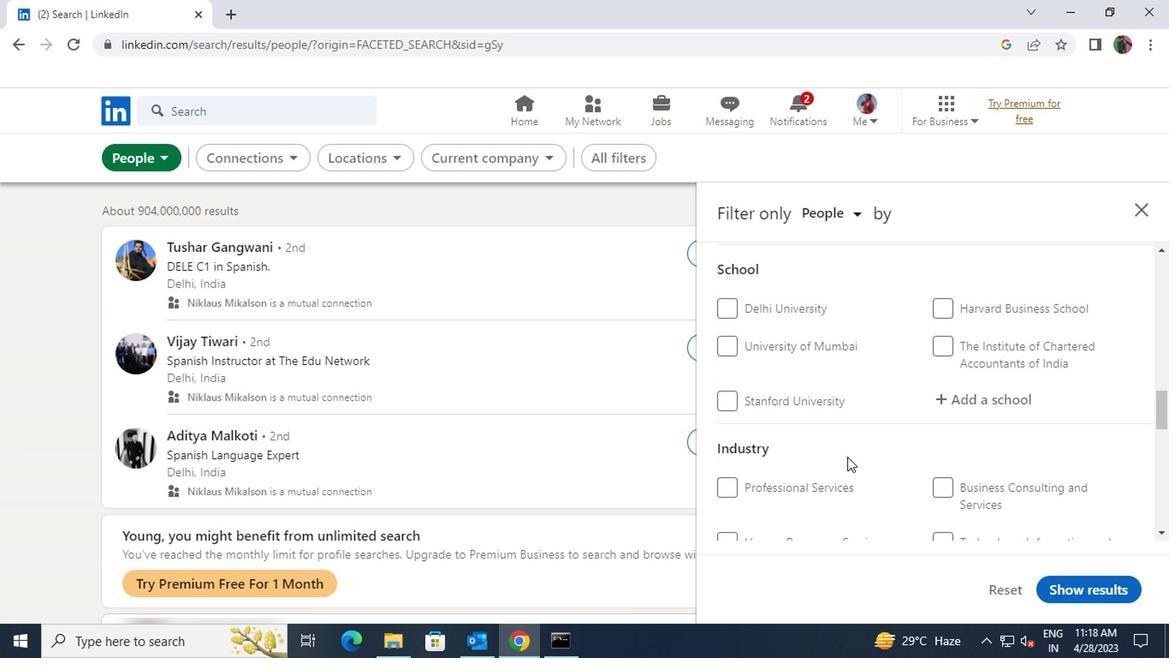 
Action: Mouse scrolled (843, 459) with delta (0, 1)
Screenshot: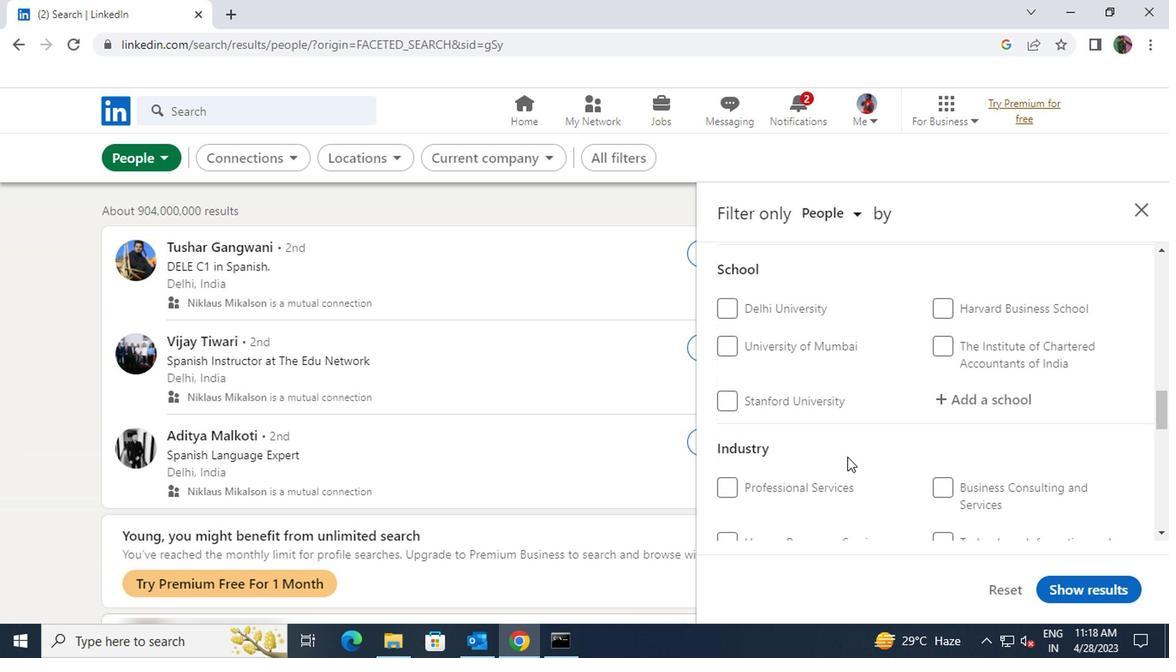 
Action: Mouse scrolled (843, 459) with delta (0, 1)
Screenshot: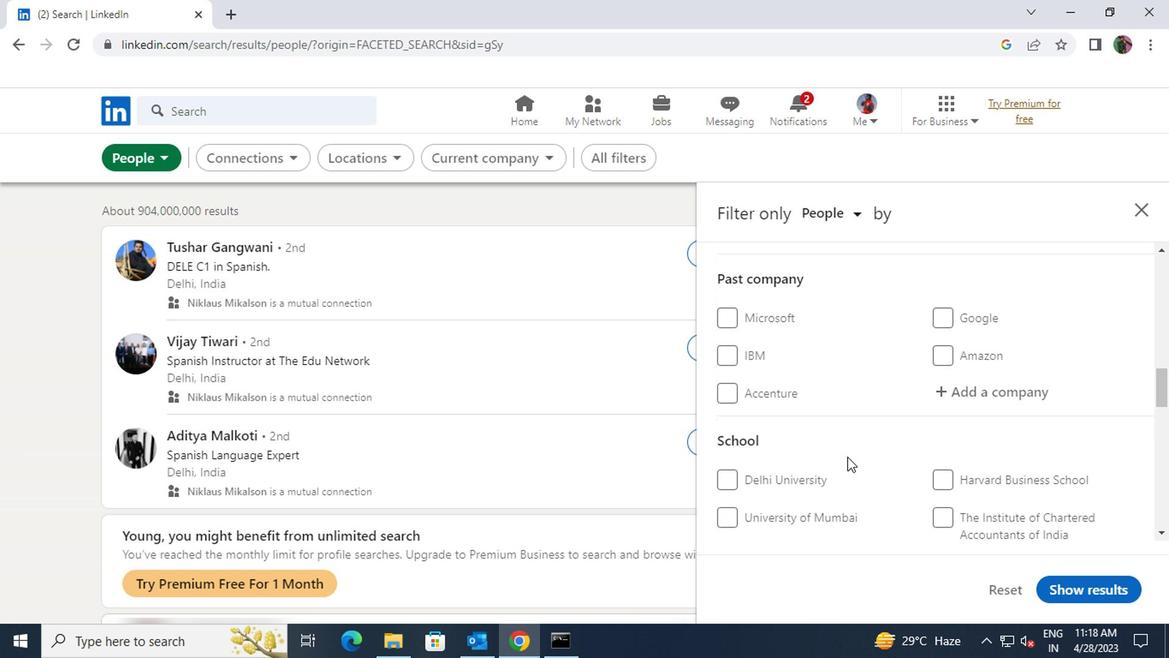 
Action: Mouse scrolled (843, 459) with delta (0, 1)
Screenshot: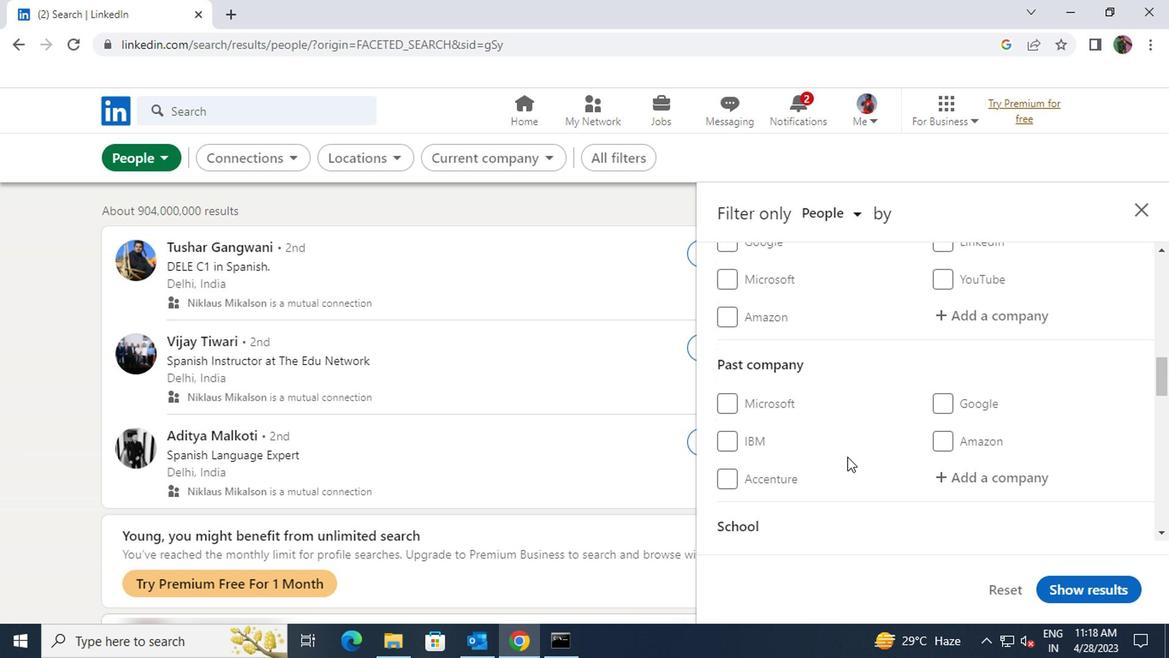 
Action: Mouse moved to (965, 408)
Screenshot: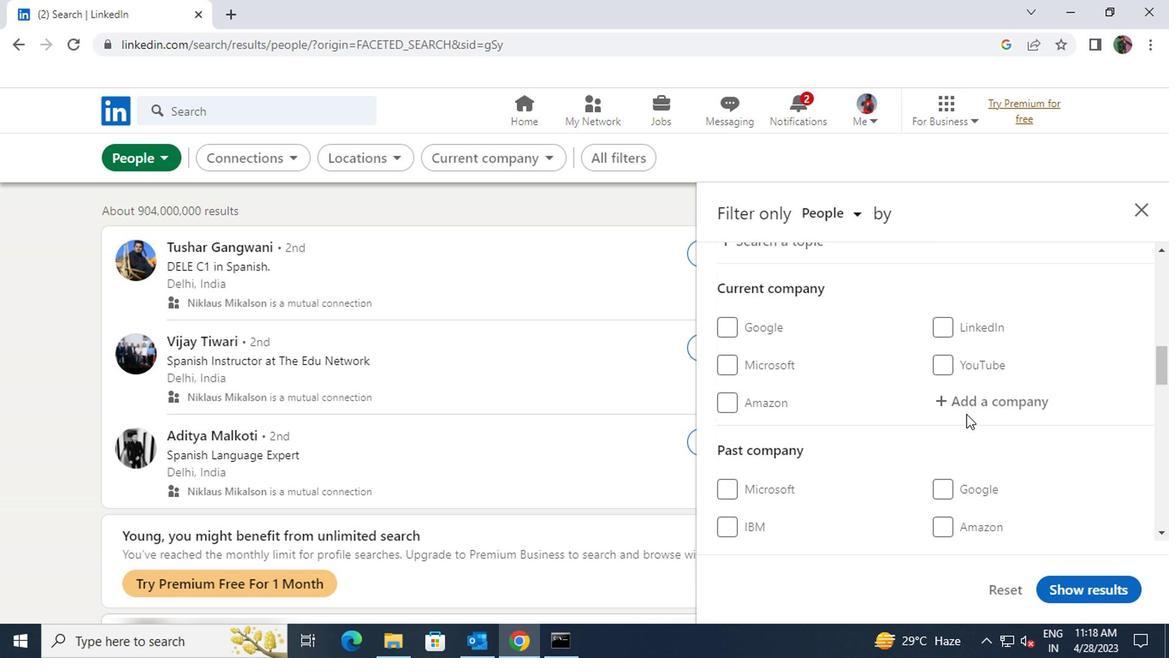 
Action: Mouse pressed left at (965, 408)
Screenshot: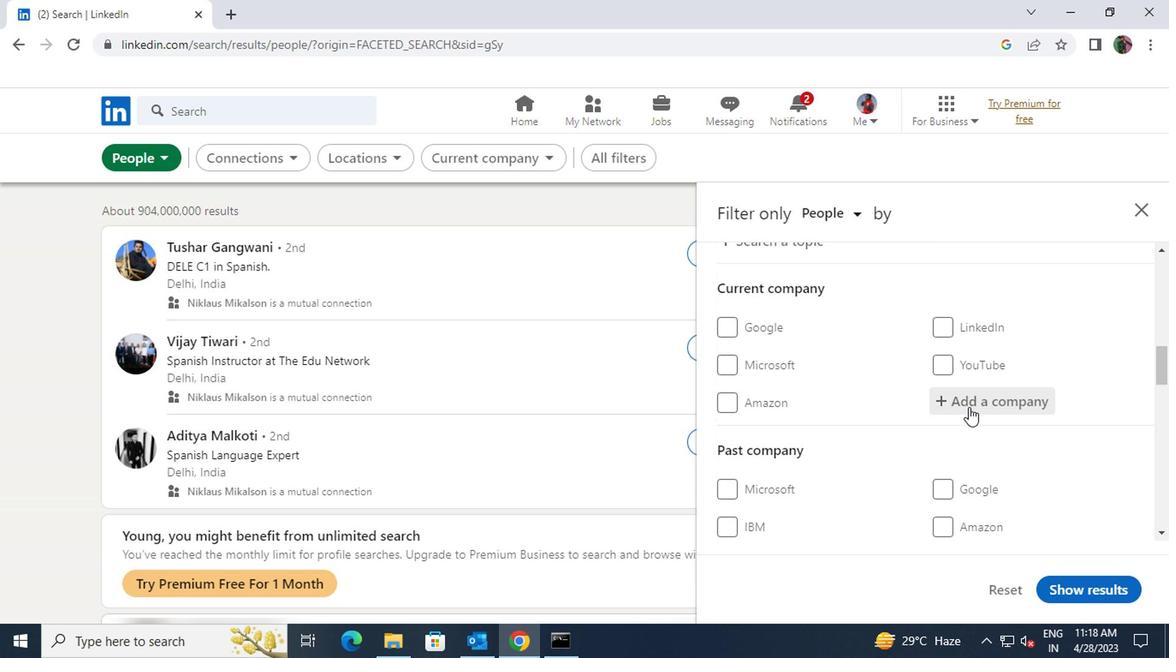 
Action: Key pressed <Key.shift><Key.shift><Key.shift><Key.shift><Key.shift>ADANI<Key.space><Key.shift>POWER
Screenshot: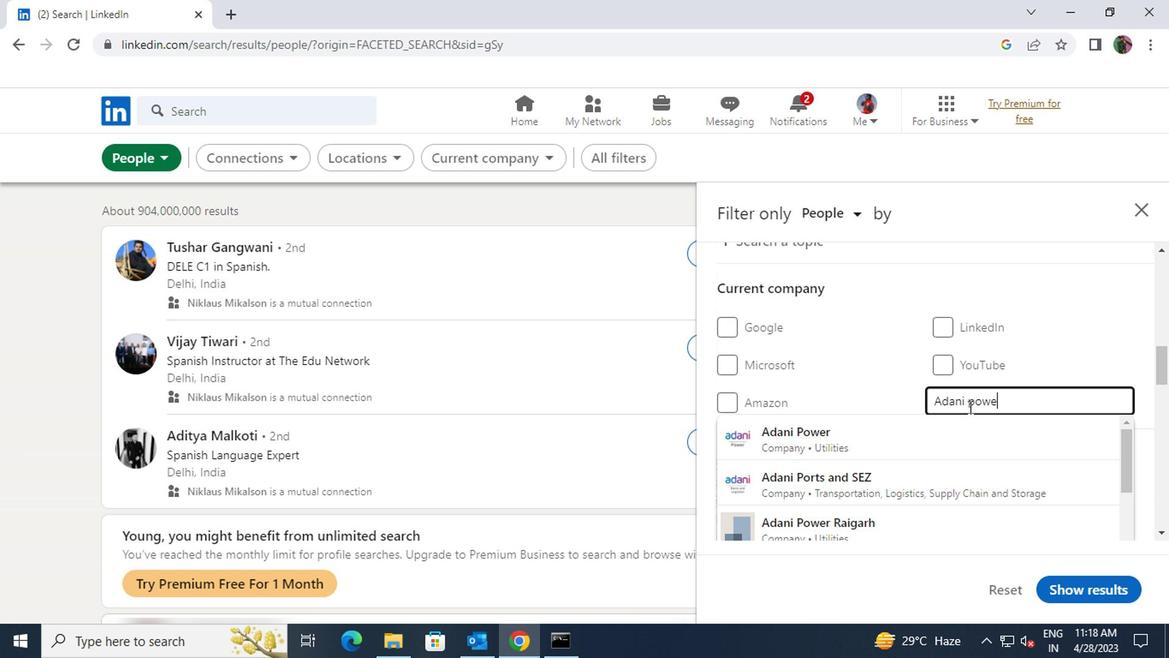 
Action: Mouse moved to (960, 430)
Screenshot: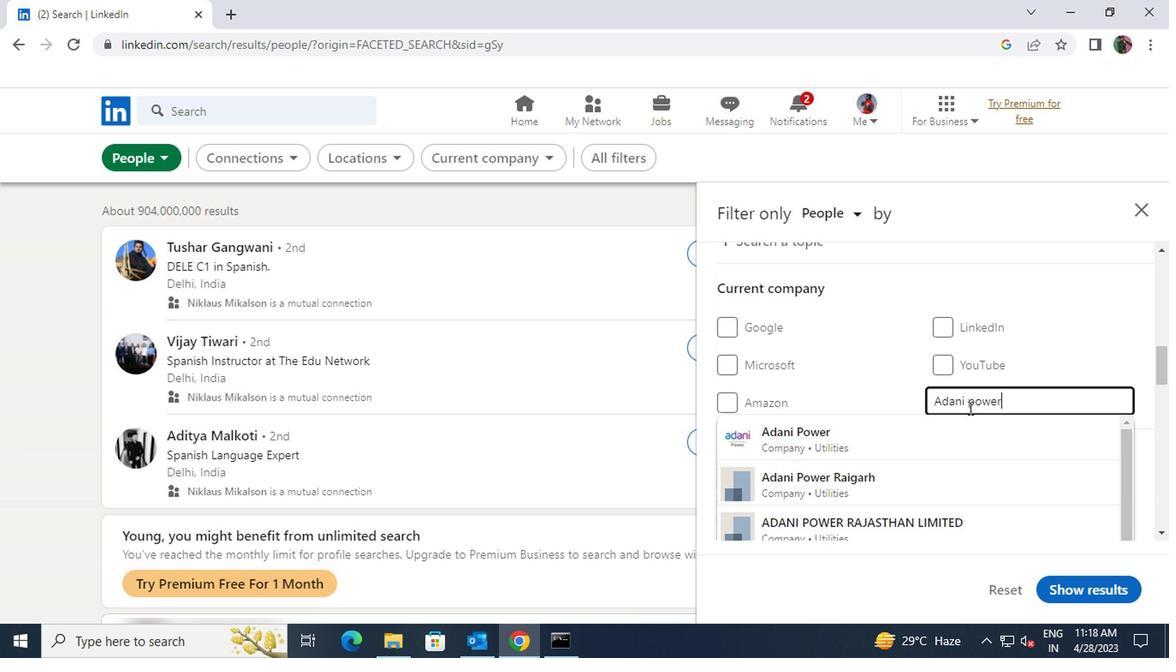 
Action: Mouse pressed left at (960, 430)
Screenshot: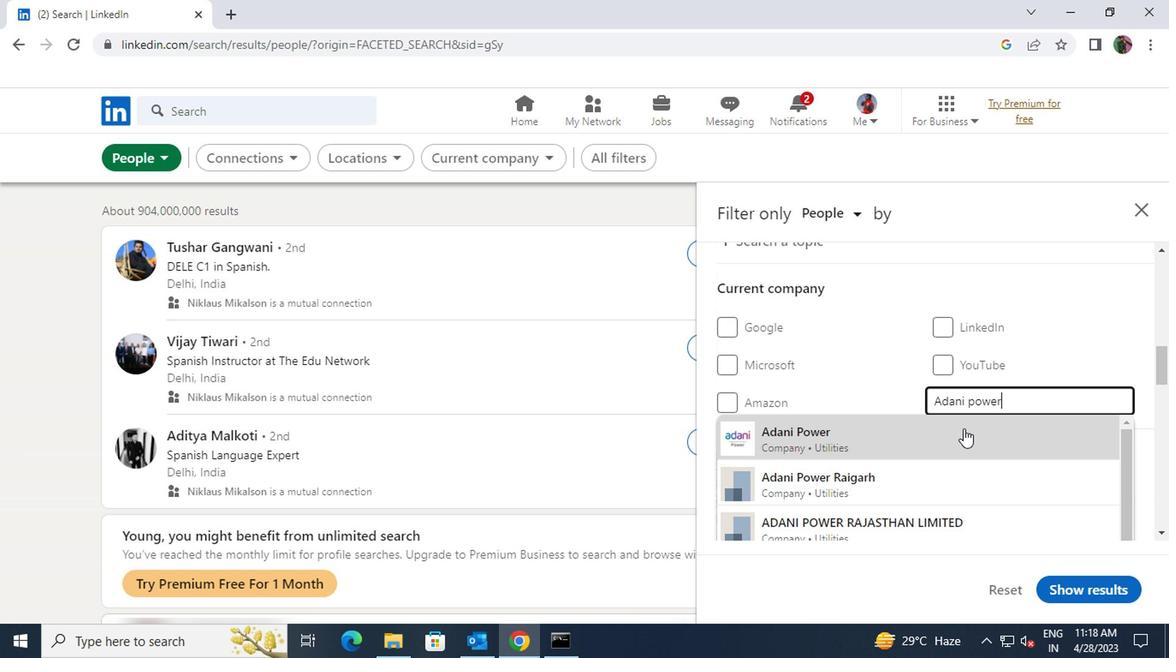 
Action: Mouse scrolled (960, 428) with delta (0, -1)
Screenshot: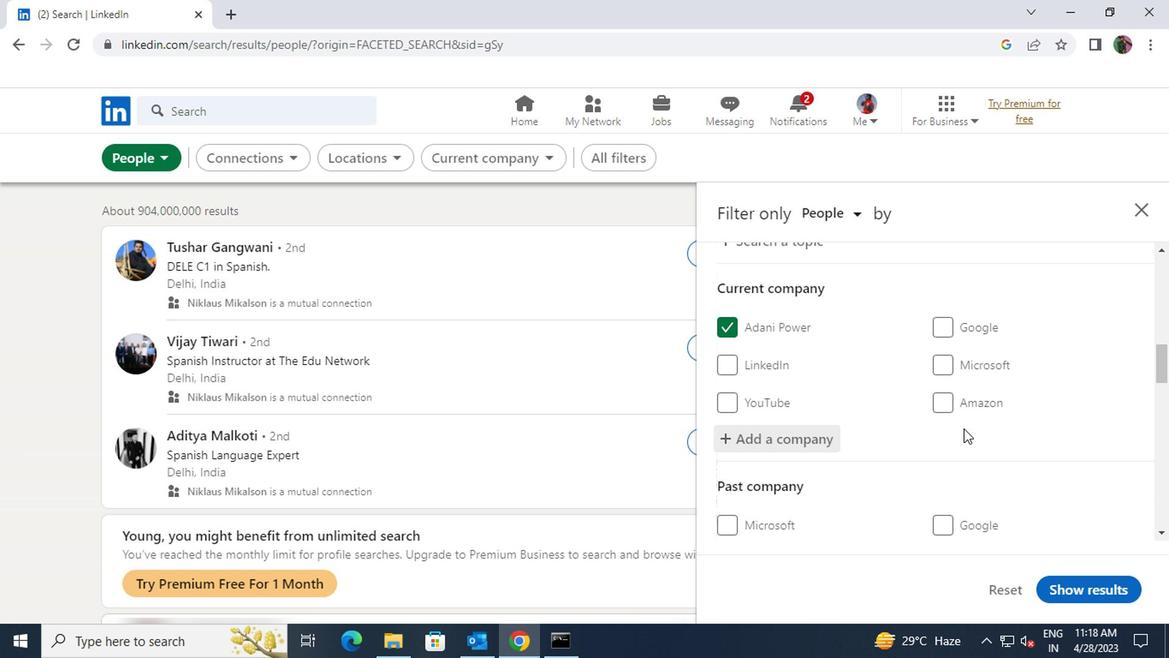 
Action: Mouse scrolled (960, 428) with delta (0, -1)
Screenshot: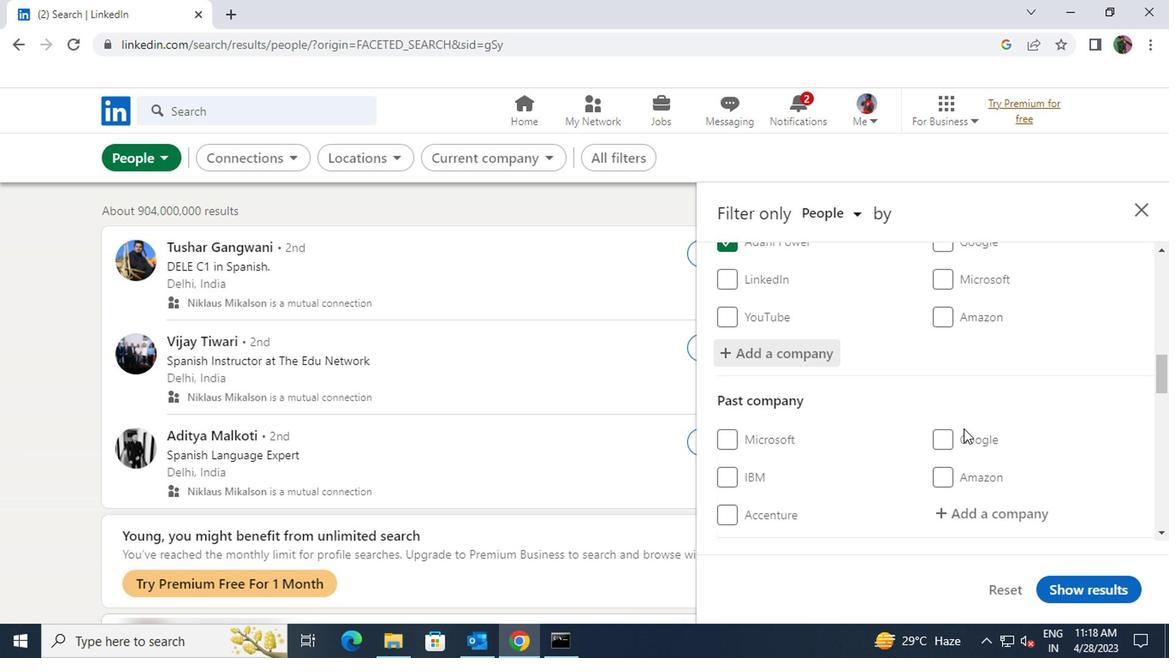 
Action: Mouse scrolled (960, 428) with delta (0, -1)
Screenshot: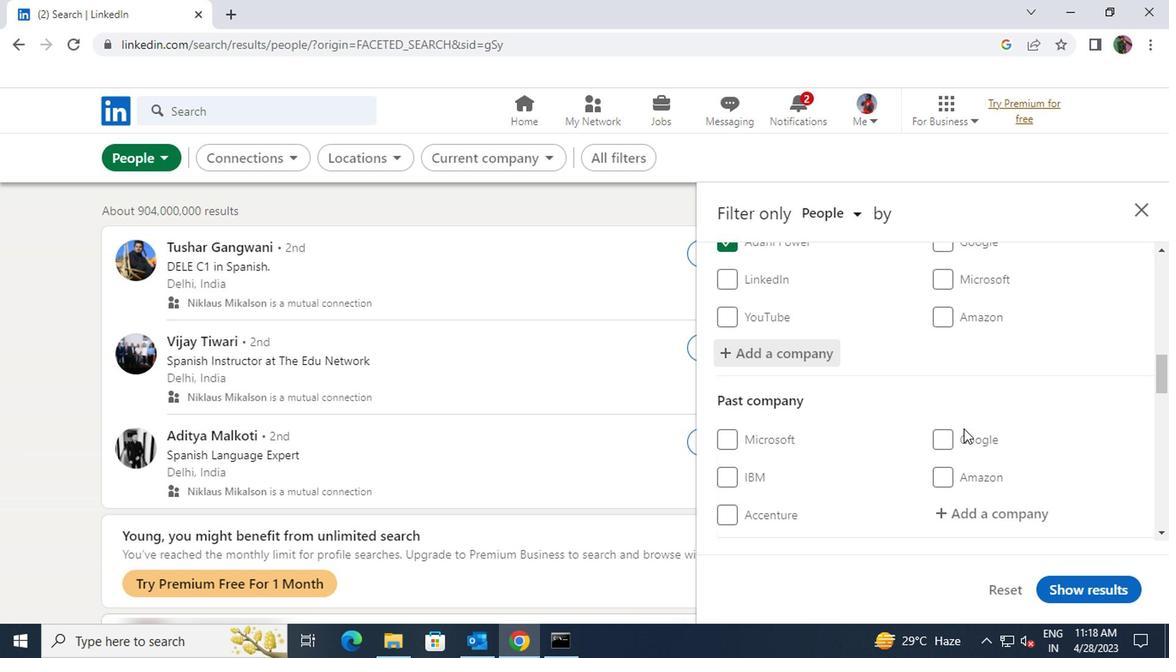 
Action: Mouse scrolled (960, 428) with delta (0, -1)
Screenshot: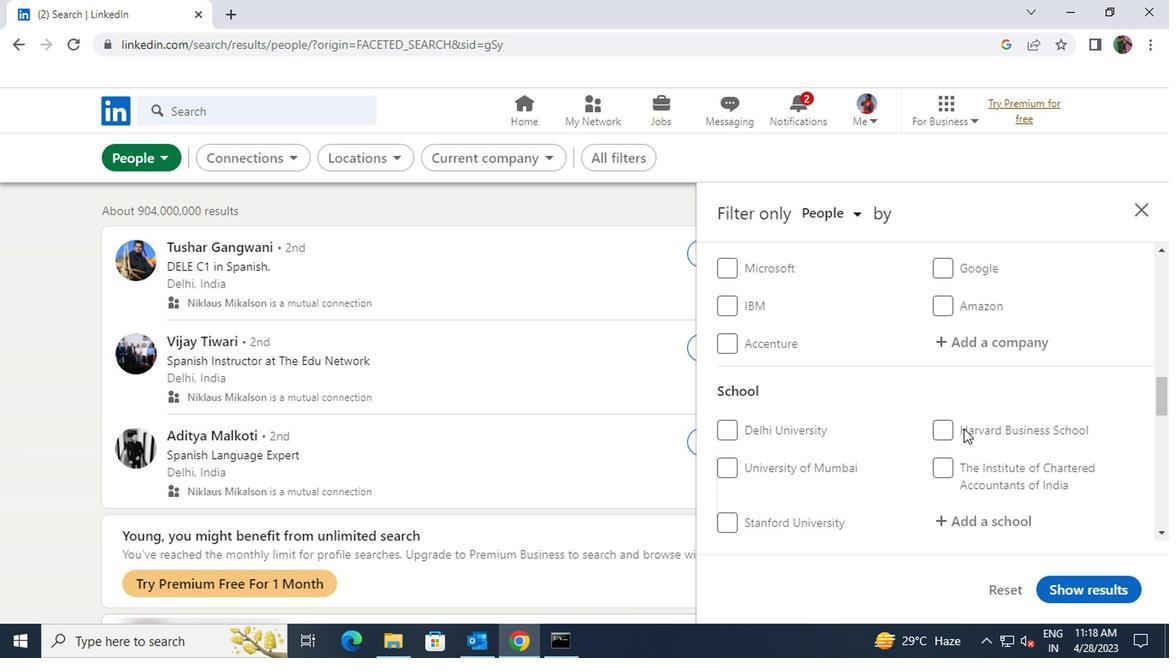 
Action: Mouse pressed left at (960, 430)
Screenshot: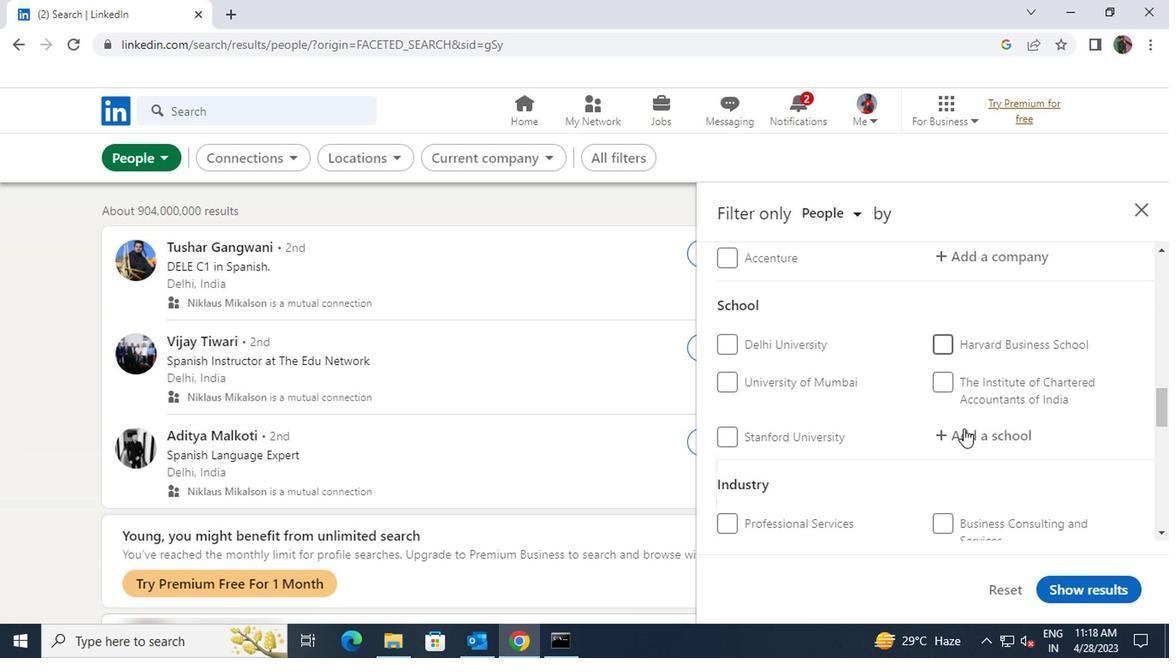 
Action: Key pressed <Key.shift>CHM
Screenshot: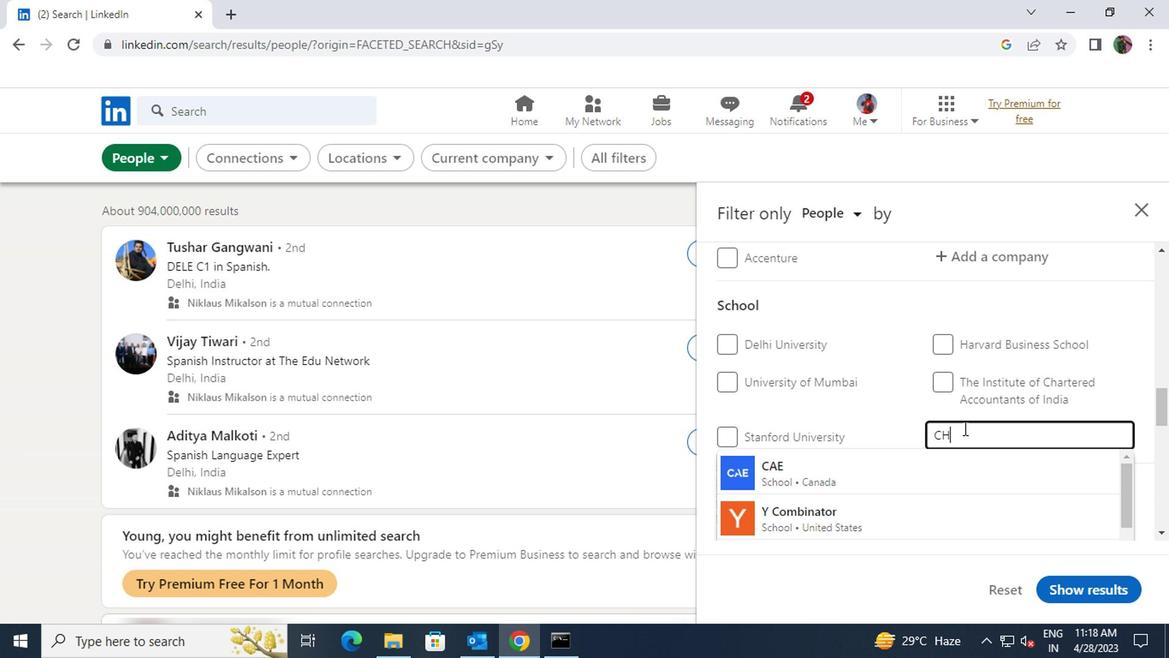 
Action: Mouse moved to (958, 461)
Screenshot: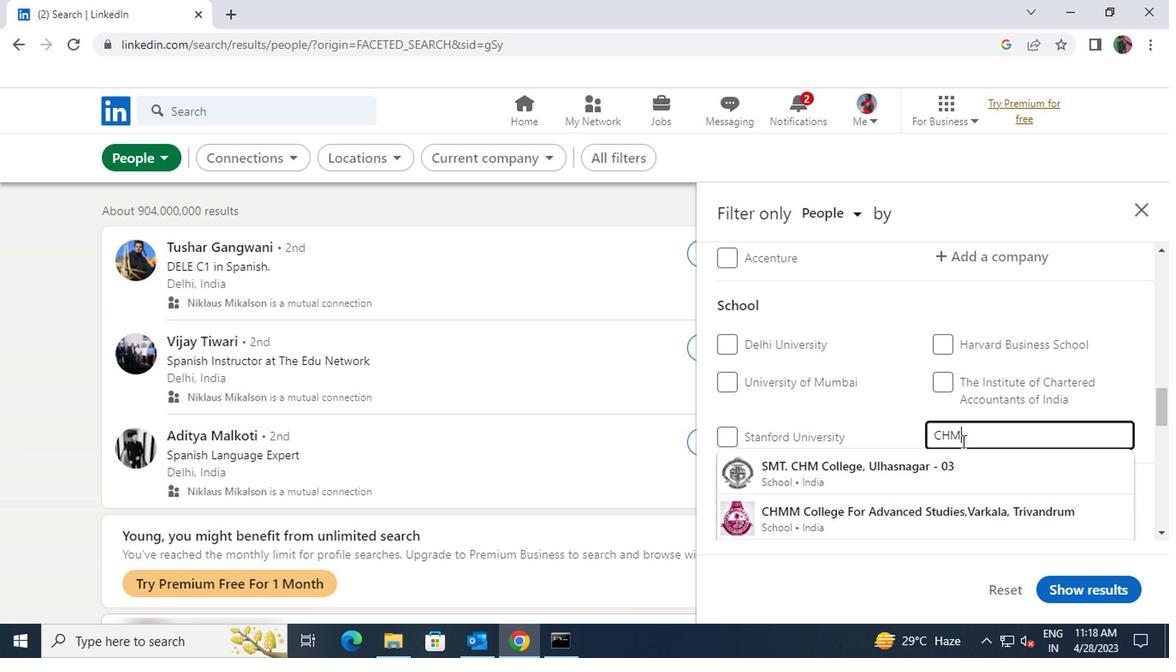 
Action: Mouse pressed left at (958, 461)
Screenshot: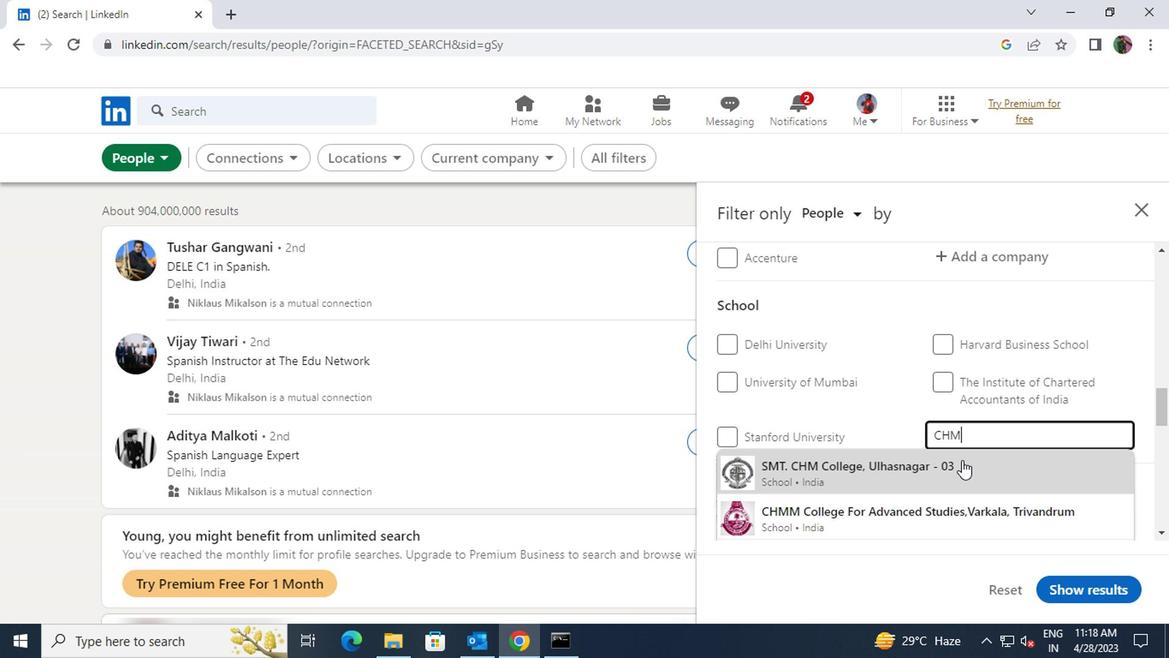 
Action: Mouse scrolled (958, 461) with delta (0, 0)
Screenshot: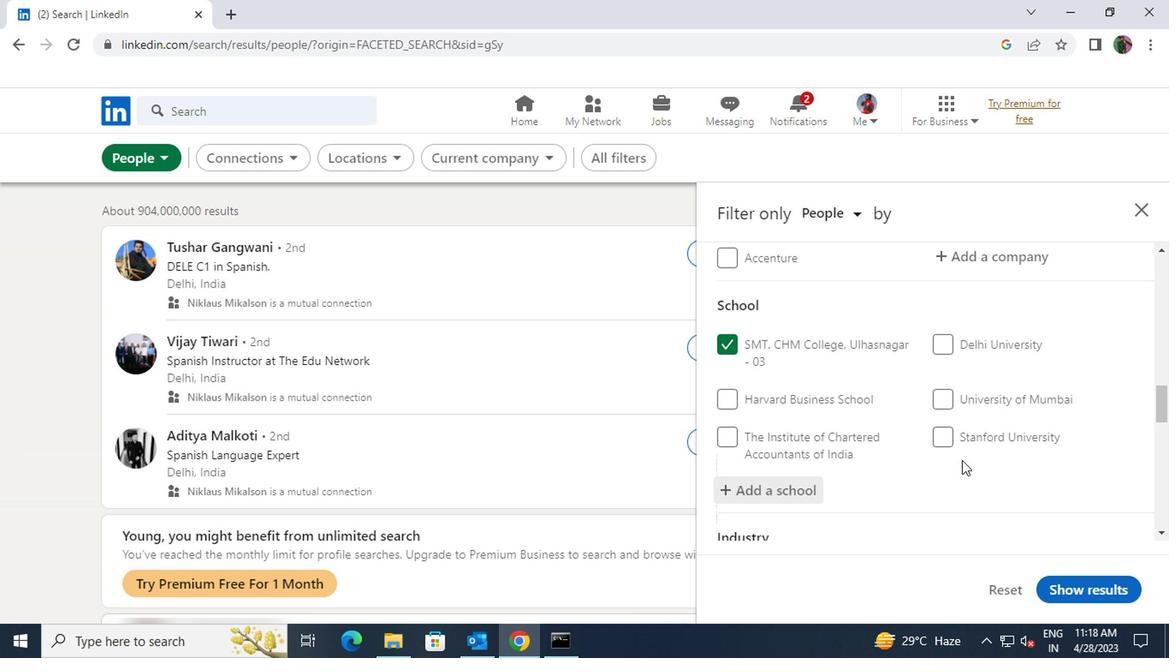 
Action: Mouse scrolled (958, 461) with delta (0, 0)
Screenshot: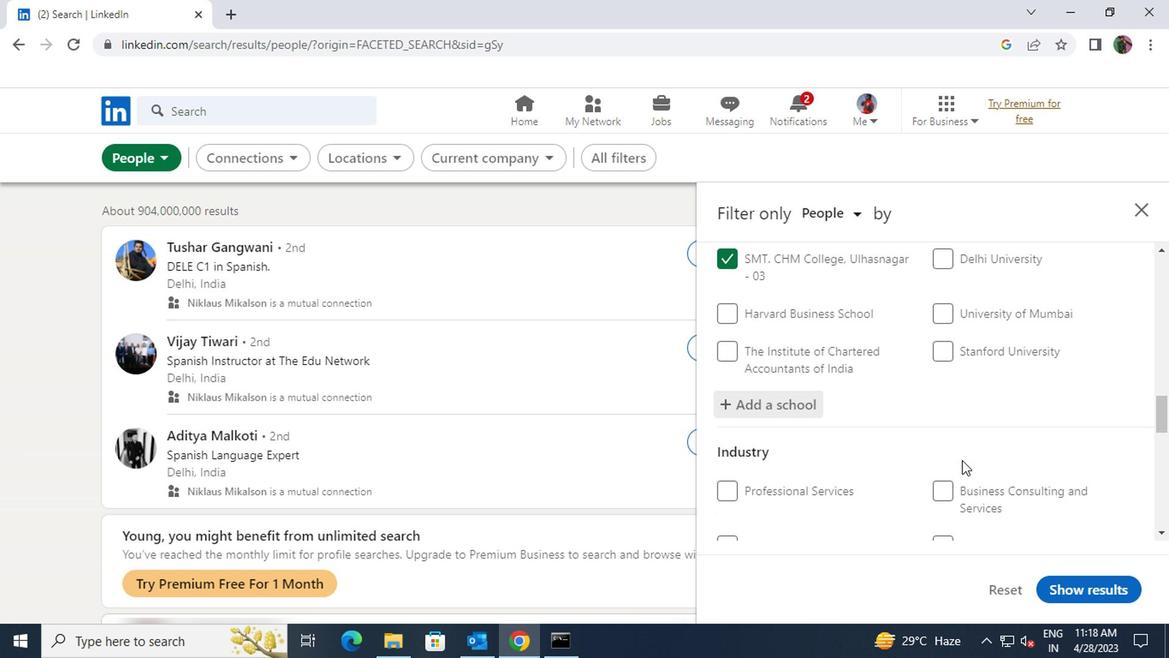 
Action: Mouse scrolled (958, 461) with delta (0, 0)
Screenshot: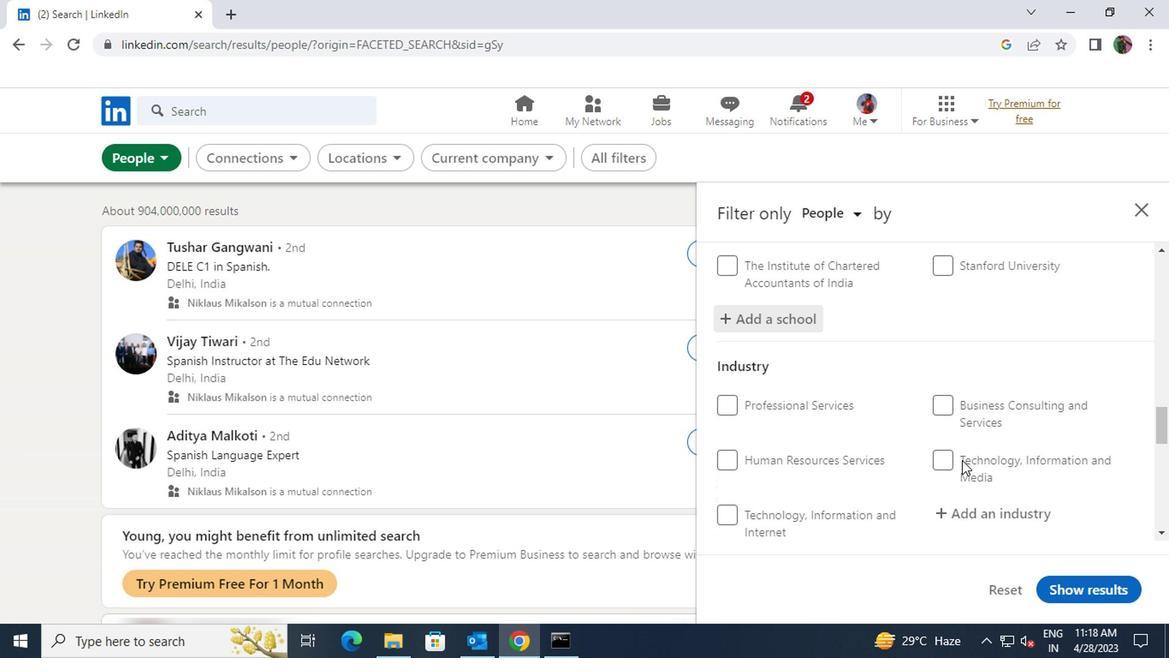 
Action: Mouse moved to (961, 431)
Screenshot: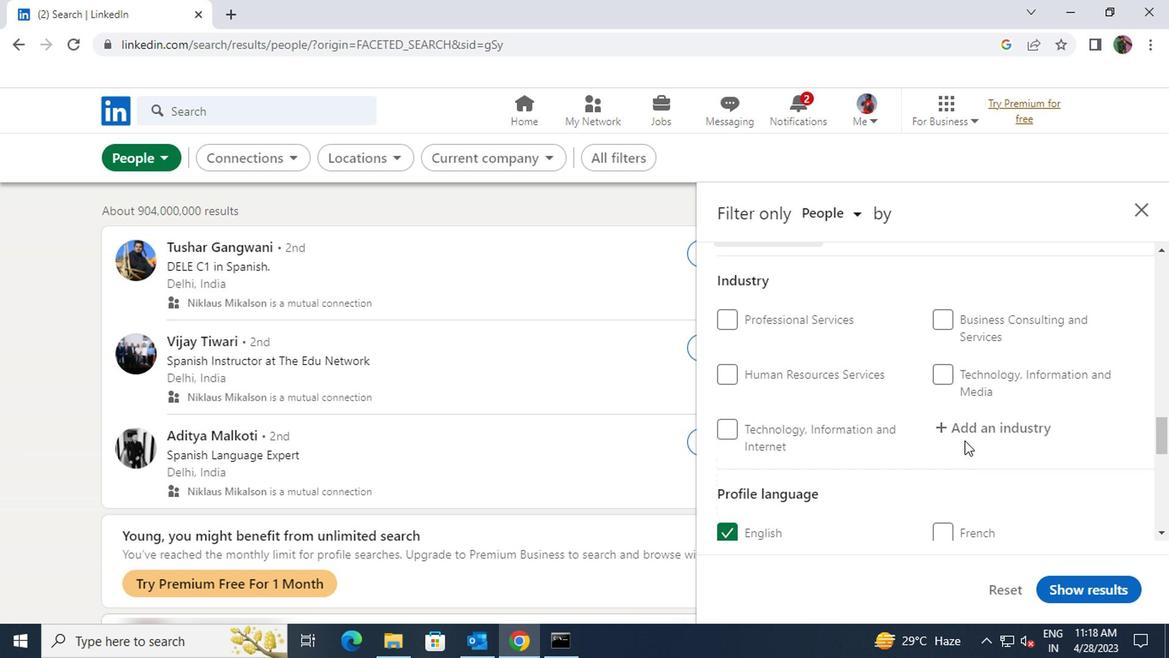 
Action: Mouse pressed left at (961, 431)
Screenshot: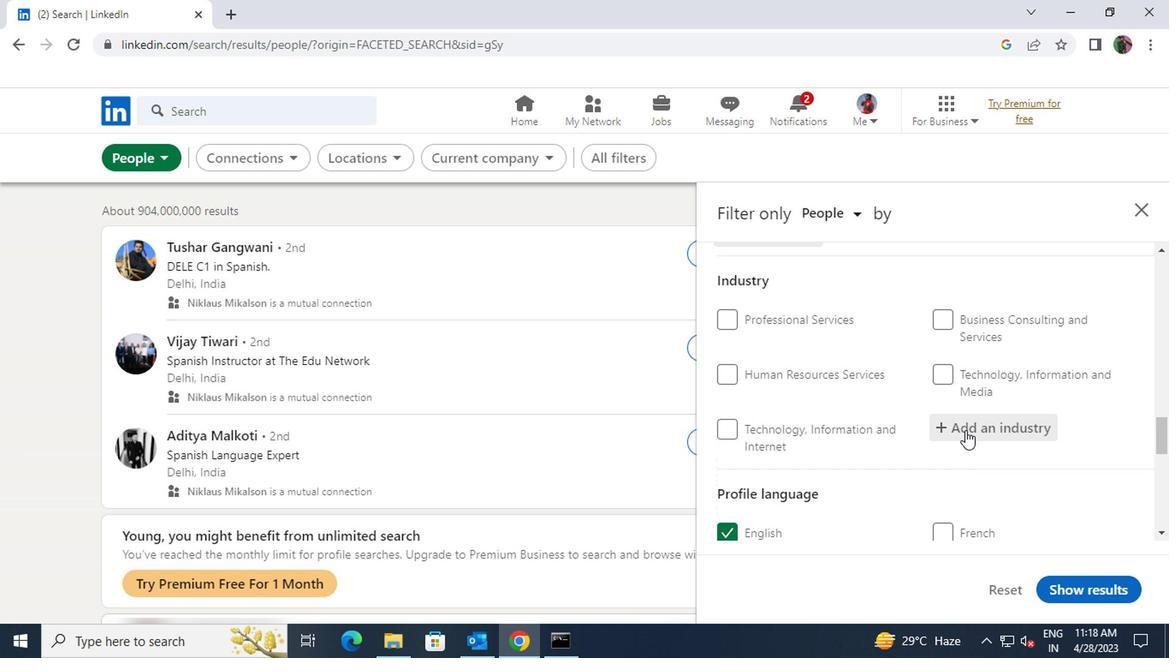 
Action: Key pressed <Key.shift>RETAIL<Key.space><Key.shift>GR
Screenshot: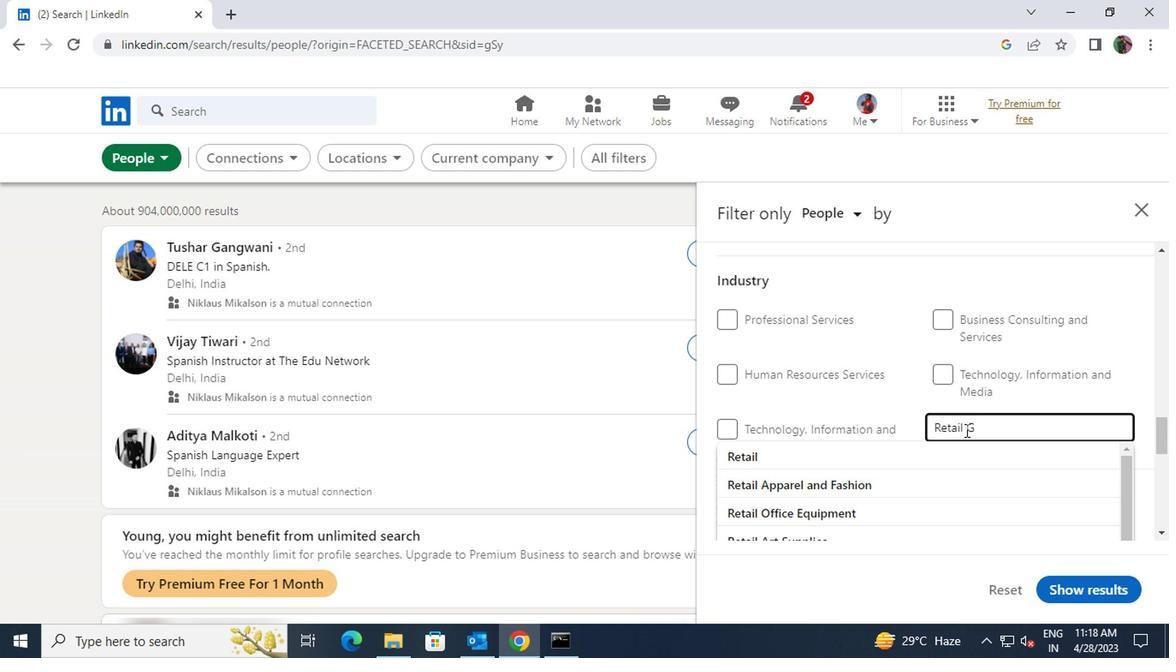 
Action: Mouse moved to (949, 453)
Screenshot: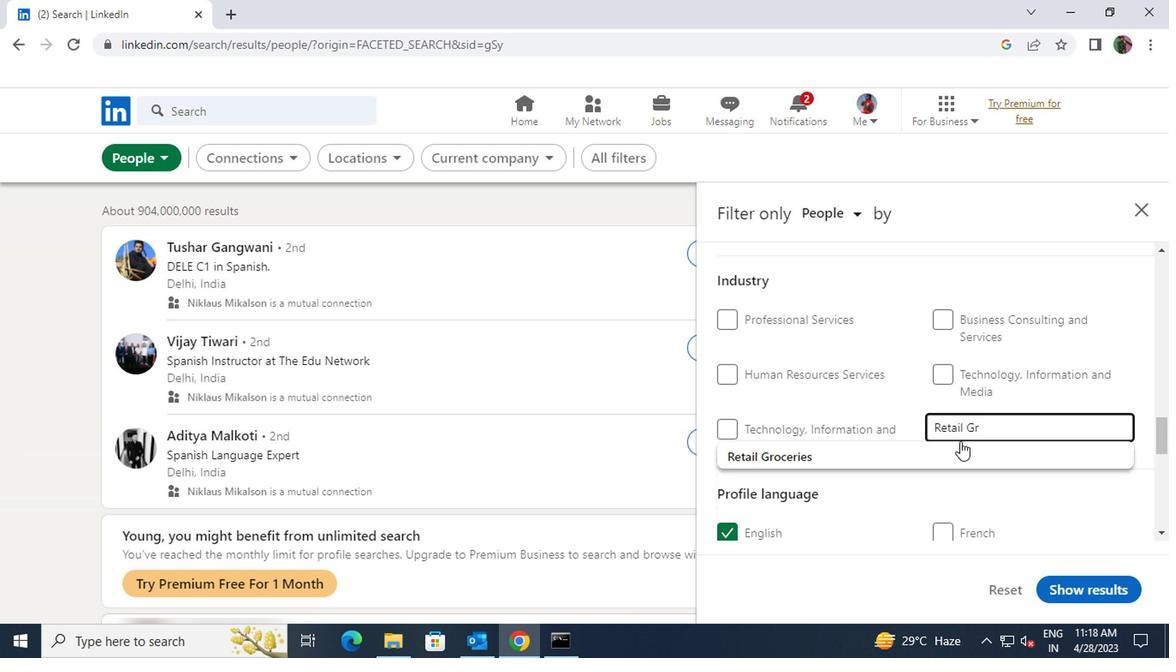 
Action: Mouse pressed left at (949, 453)
Screenshot: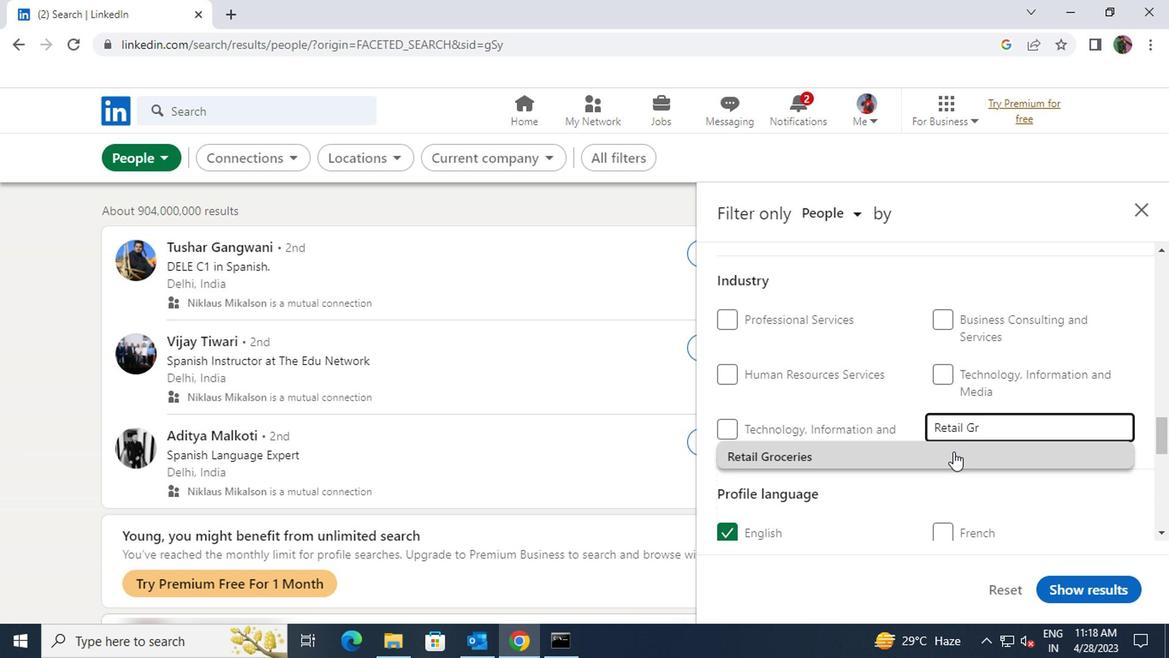 
Action: Mouse scrolled (949, 452) with delta (0, -1)
Screenshot: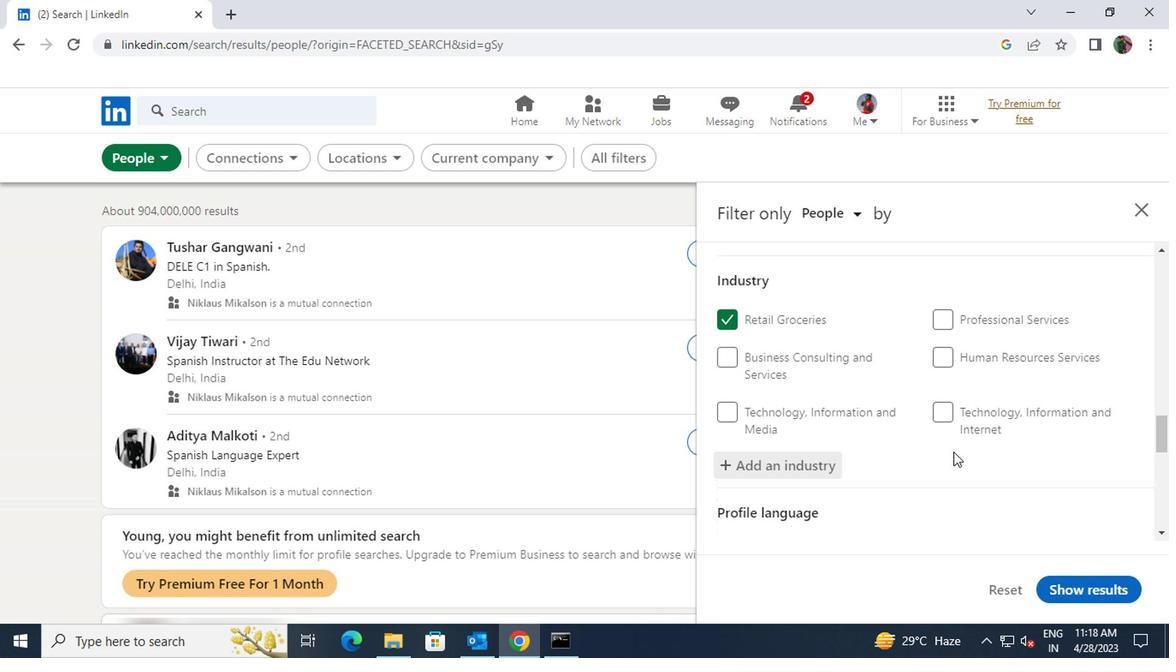 
Action: Mouse scrolled (949, 452) with delta (0, -1)
Screenshot: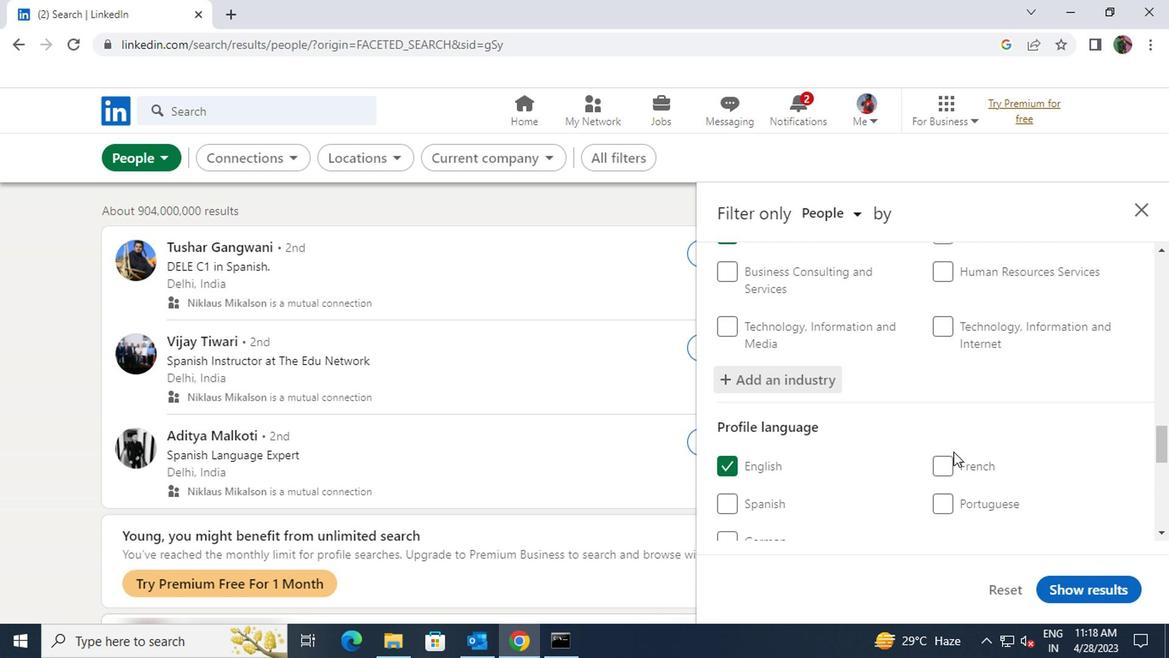 
Action: Mouse scrolled (949, 452) with delta (0, -1)
Screenshot: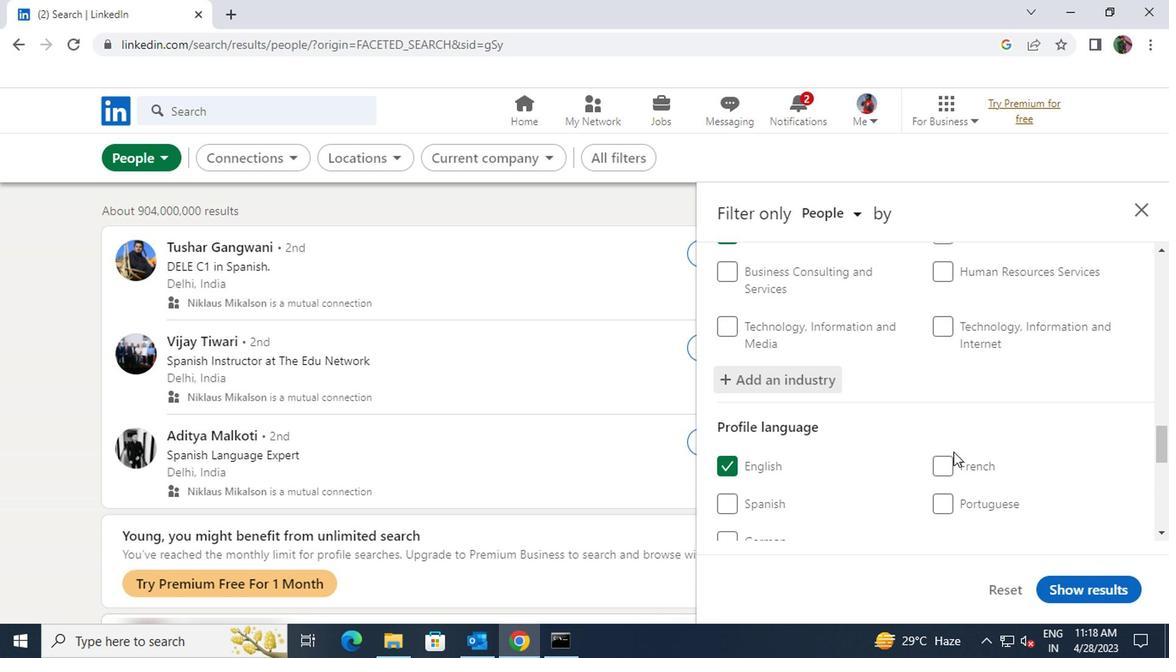 
Action: Mouse scrolled (949, 452) with delta (0, -1)
Screenshot: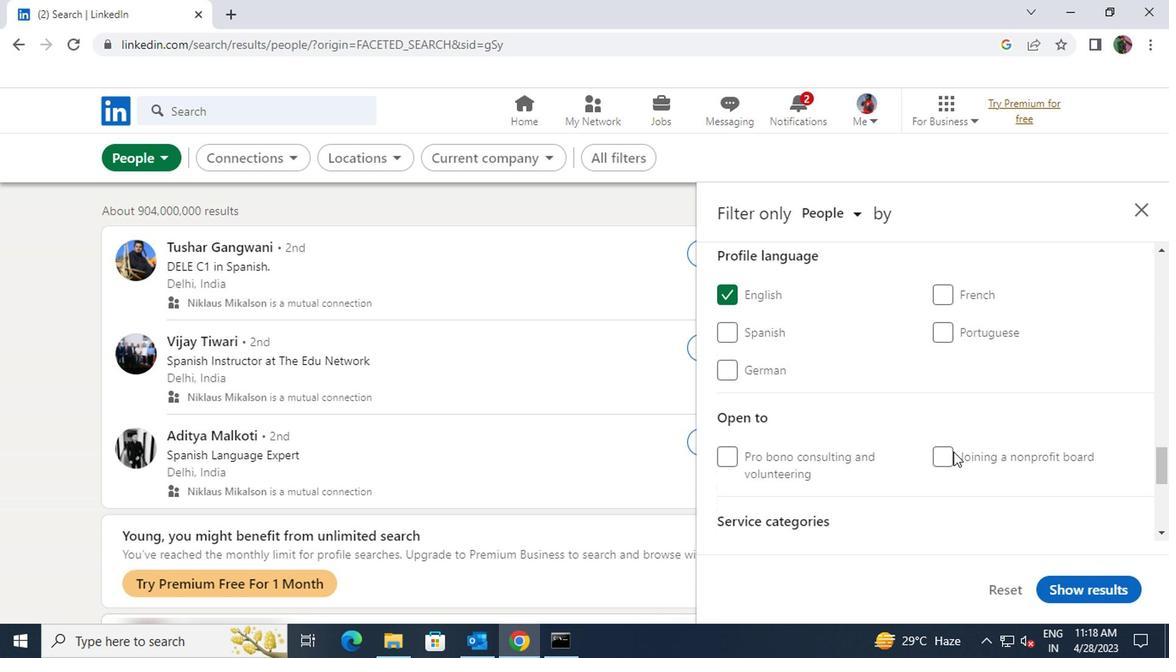 
Action: Mouse scrolled (949, 452) with delta (0, -1)
Screenshot: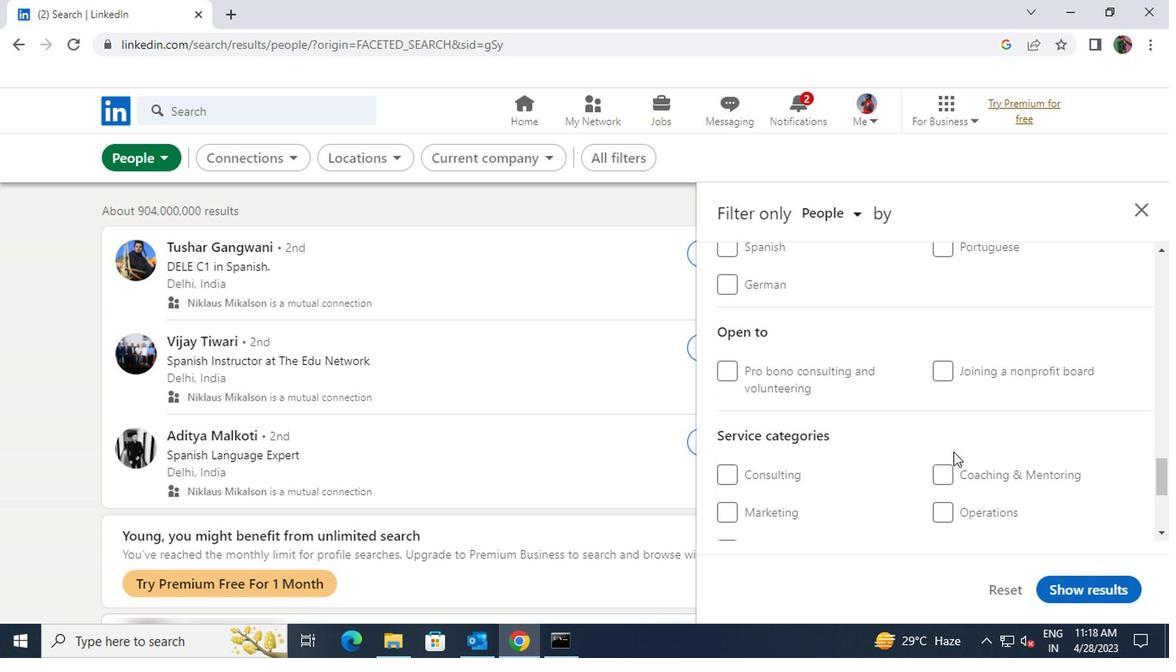 
Action: Mouse moved to (949, 458)
Screenshot: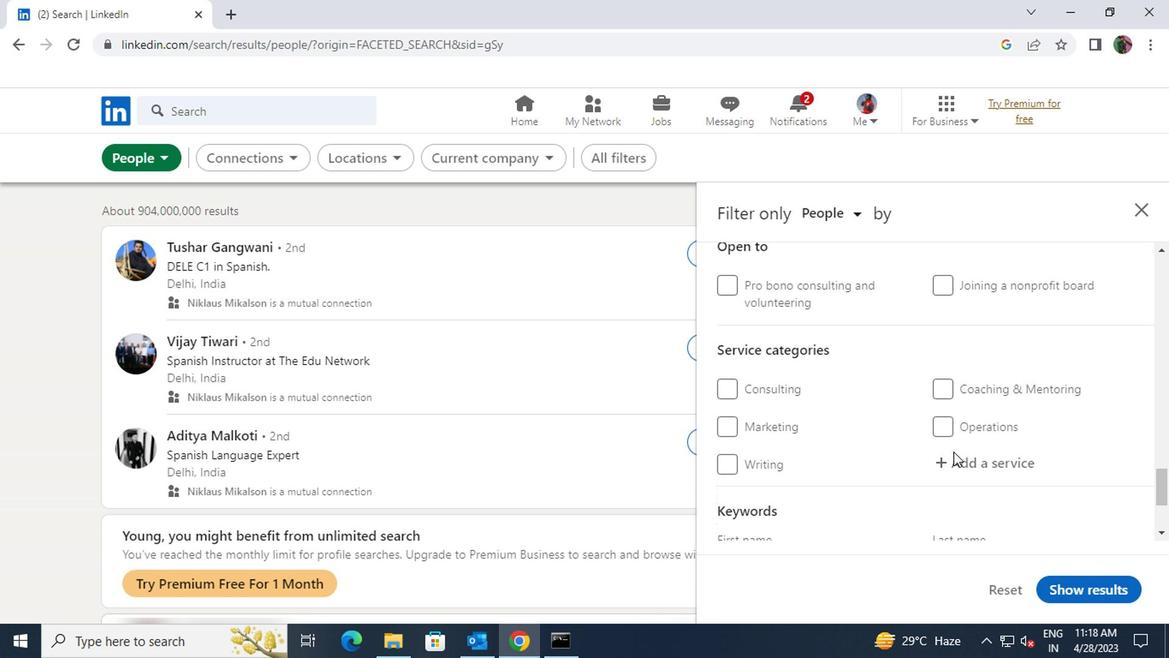 
Action: Mouse pressed left at (949, 458)
Screenshot: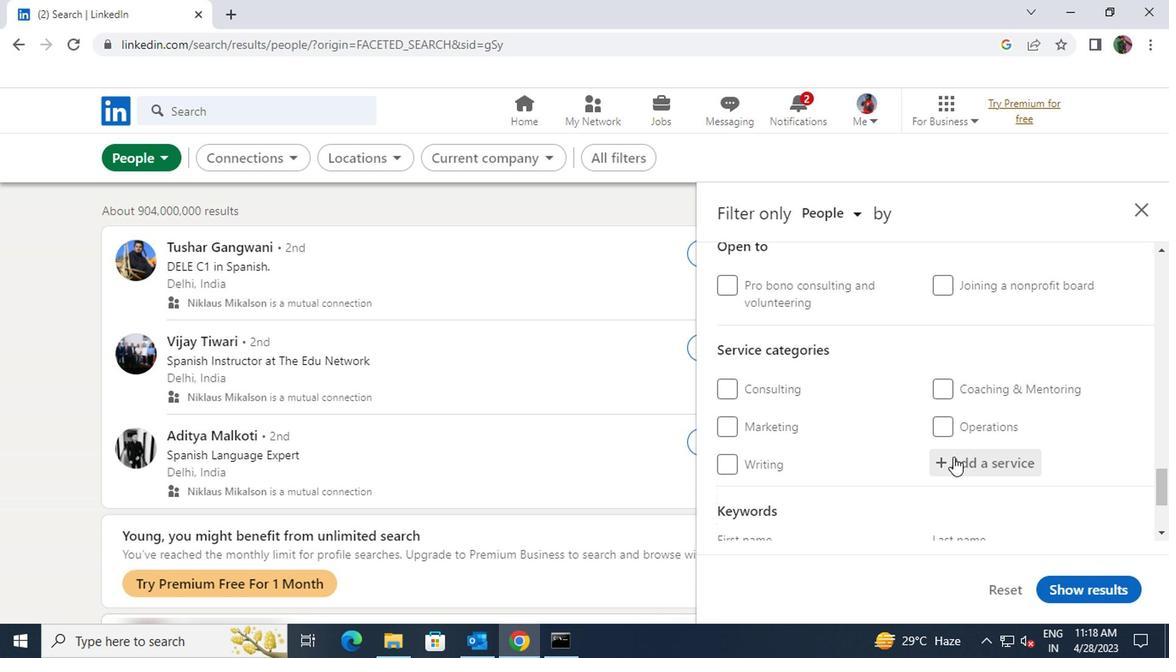 
Action: Key pressed <Key.shift>LOANS
Screenshot: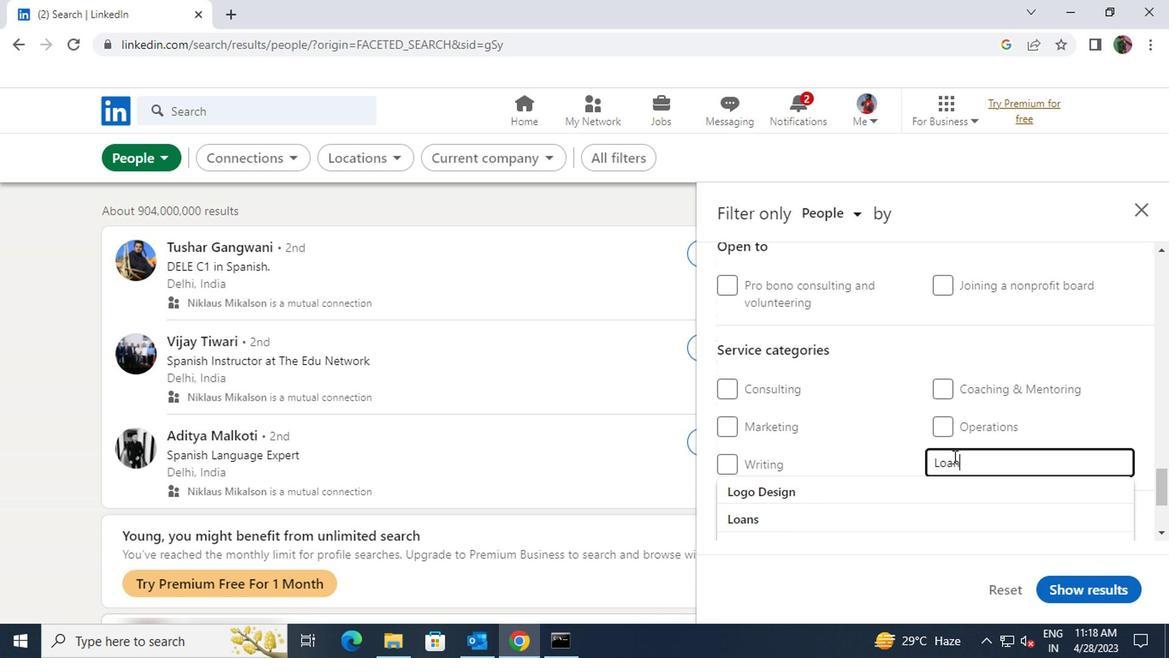 
Action: Mouse moved to (935, 486)
Screenshot: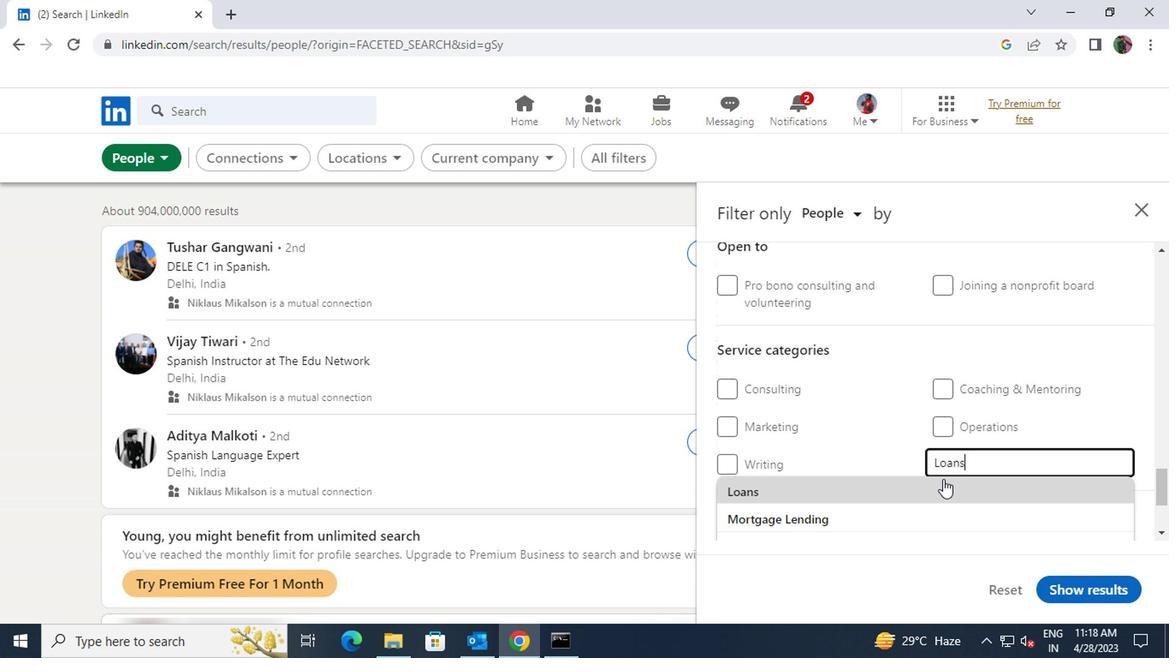 
Action: Mouse pressed left at (935, 486)
Screenshot: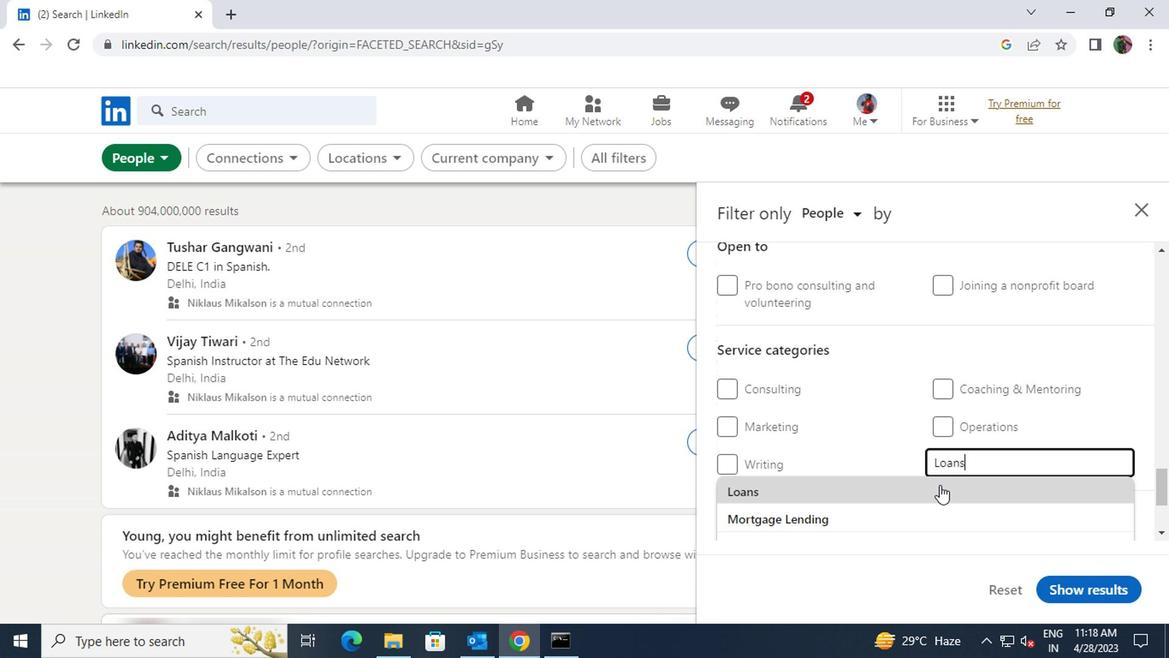 
Action: Mouse scrolled (935, 485) with delta (0, -1)
Screenshot: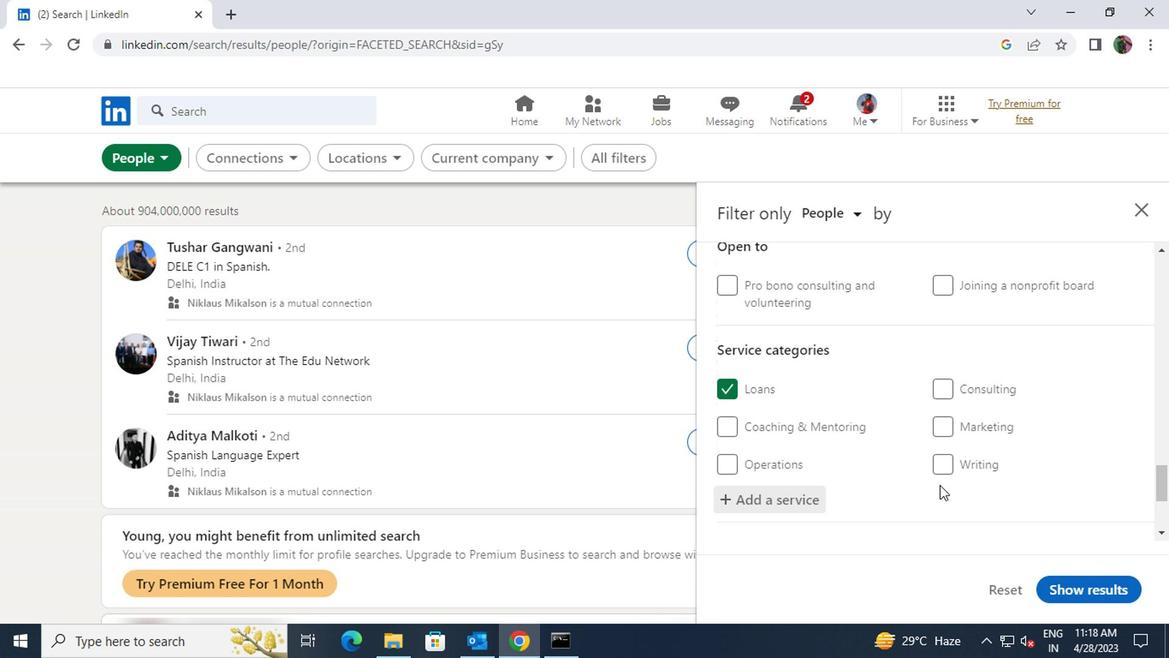 
Action: Mouse scrolled (935, 485) with delta (0, -1)
Screenshot: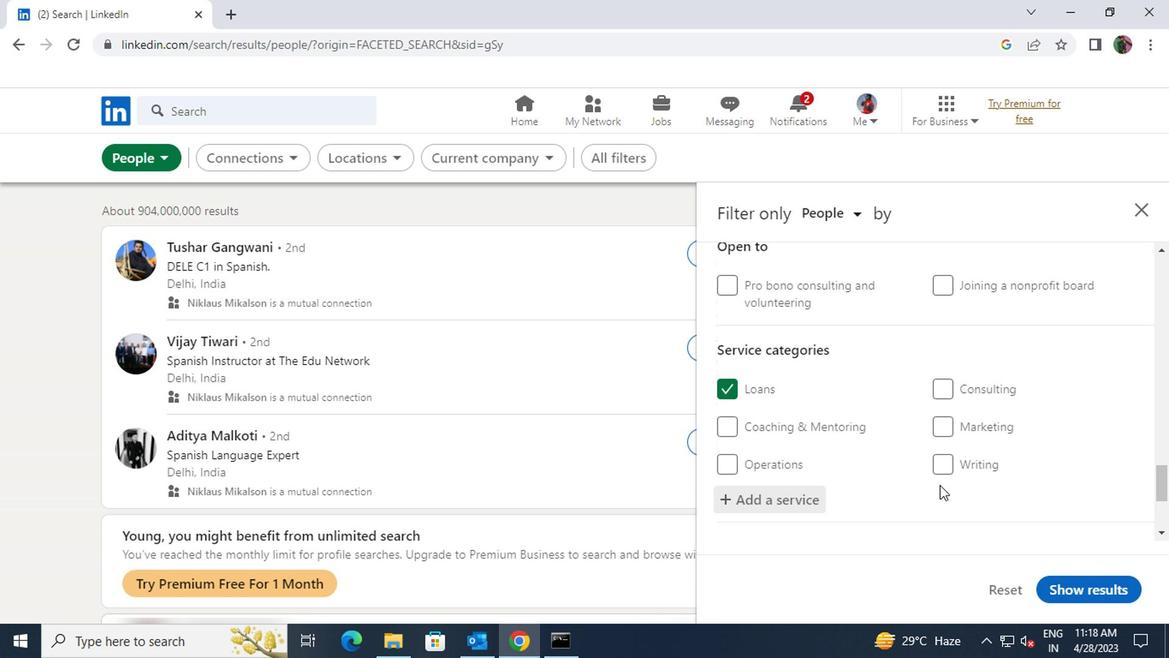 
Action: Mouse moved to (935, 485)
Screenshot: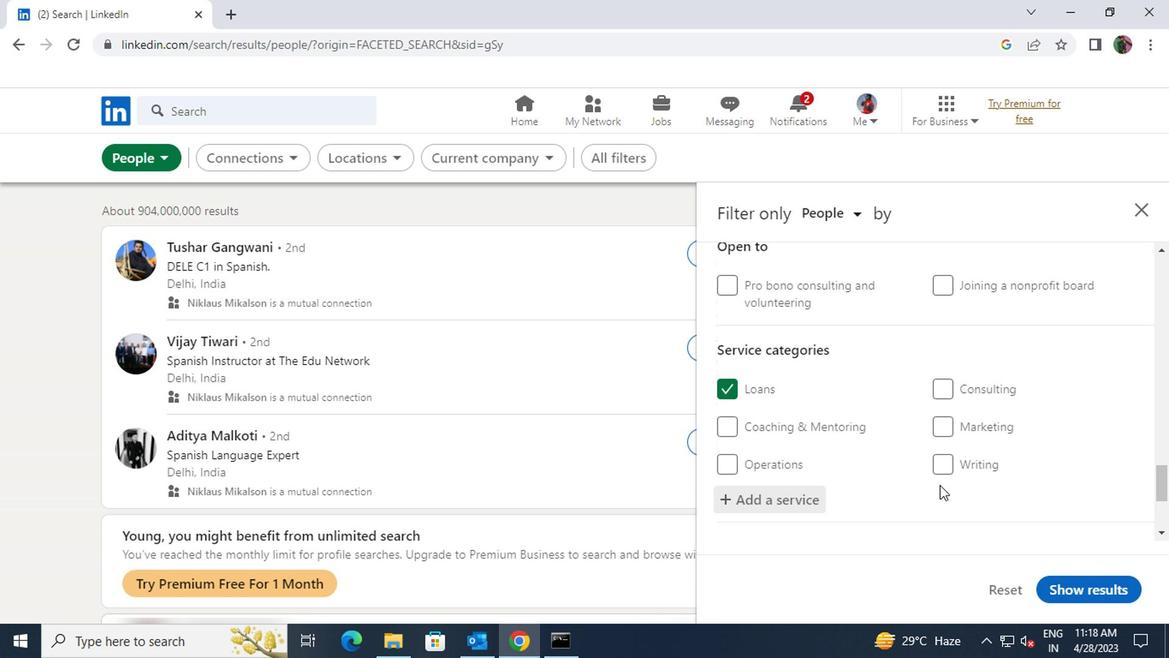 
Action: Mouse scrolled (935, 484) with delta (0, 0)
Screenshot: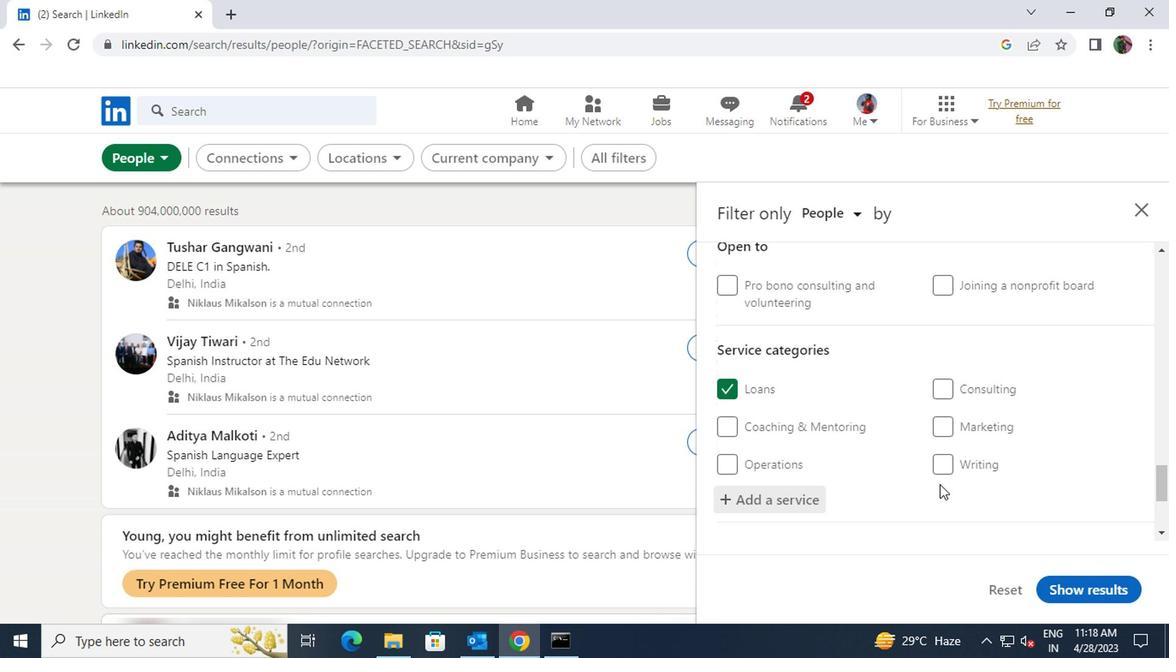 
Action: Mouse moved to (884, 465)
Screenshot: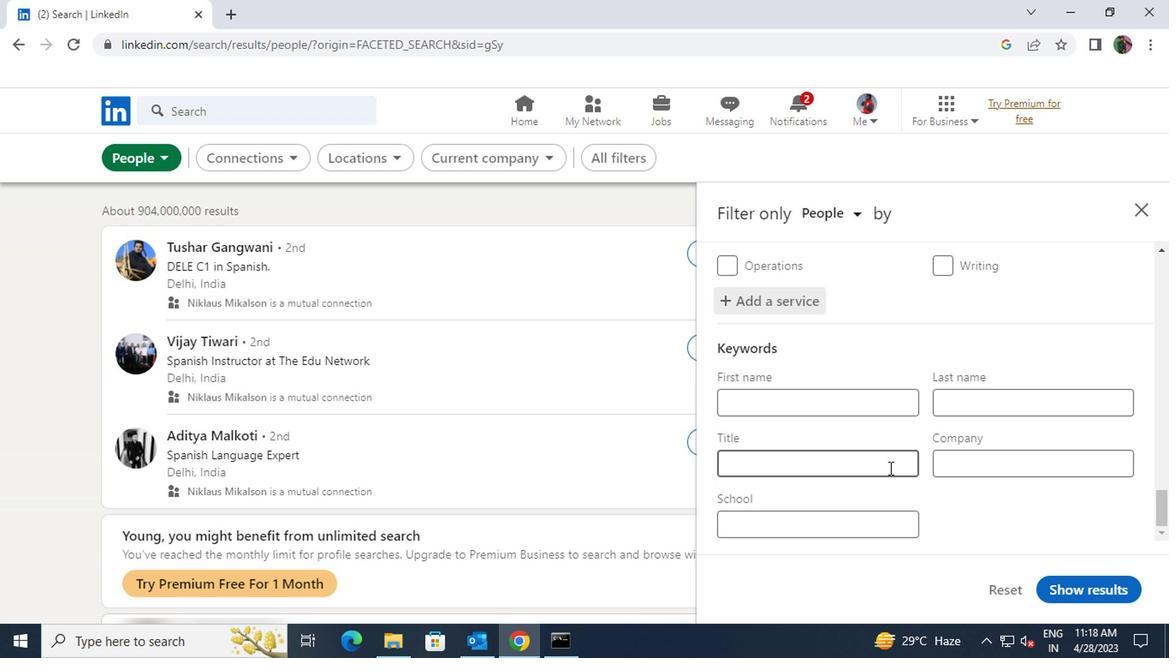 
Action: Mouse pressed left at (884, 465)
Screenshot: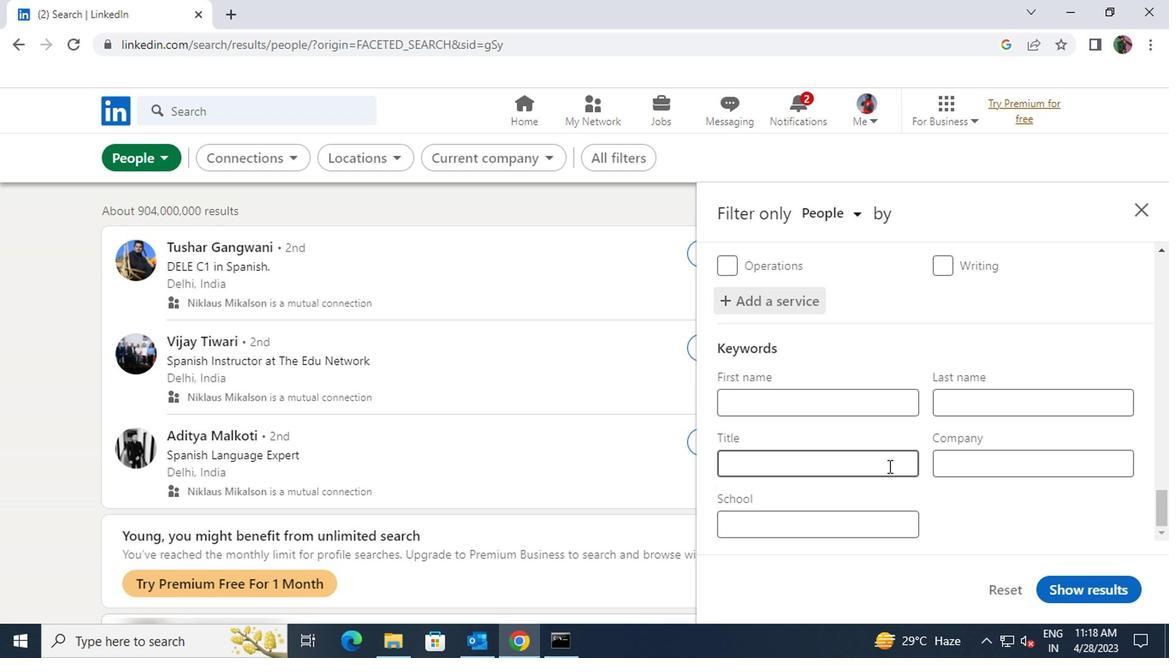 
Action: Key pressed <Key.shift>SALES<Key.space><Key.shift>ENGINEER
Screenshot: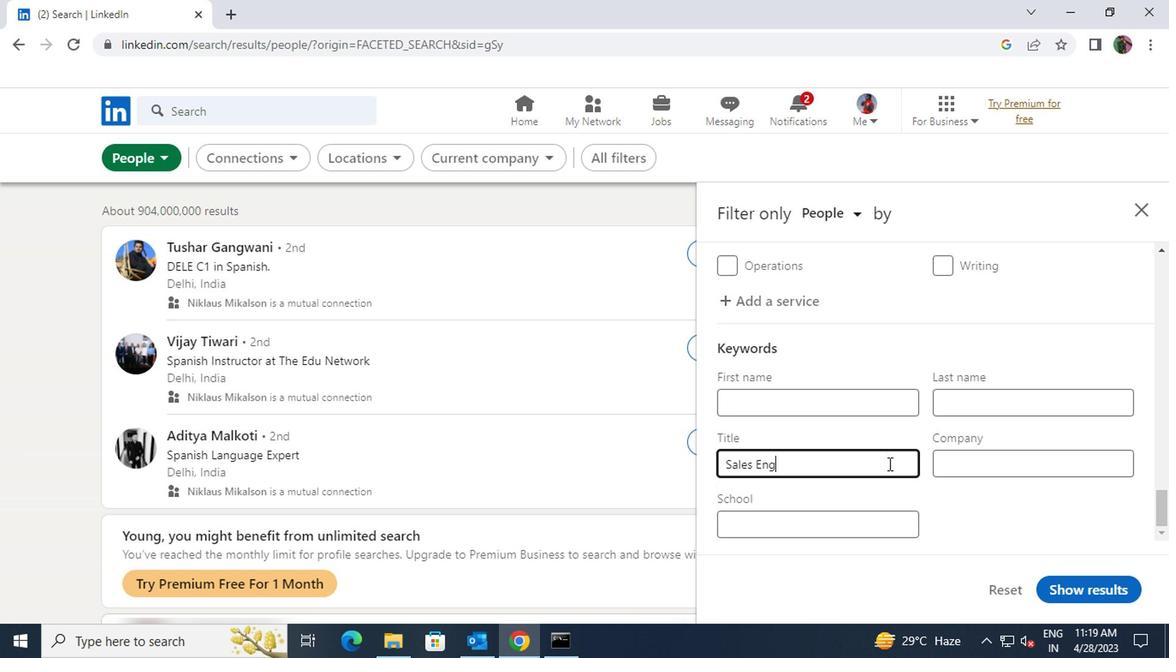 
Action: Mouse moved to (1071, 577)
Screenshot: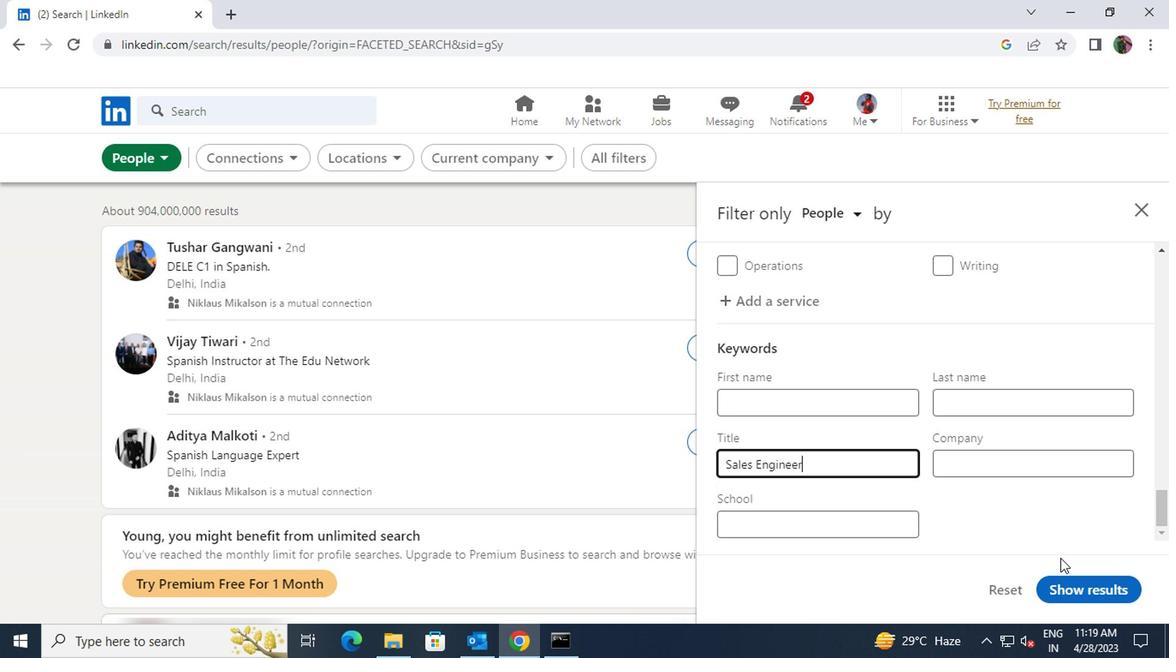 
Action: Mouse pressed left at (1071, 577)
Screenshot: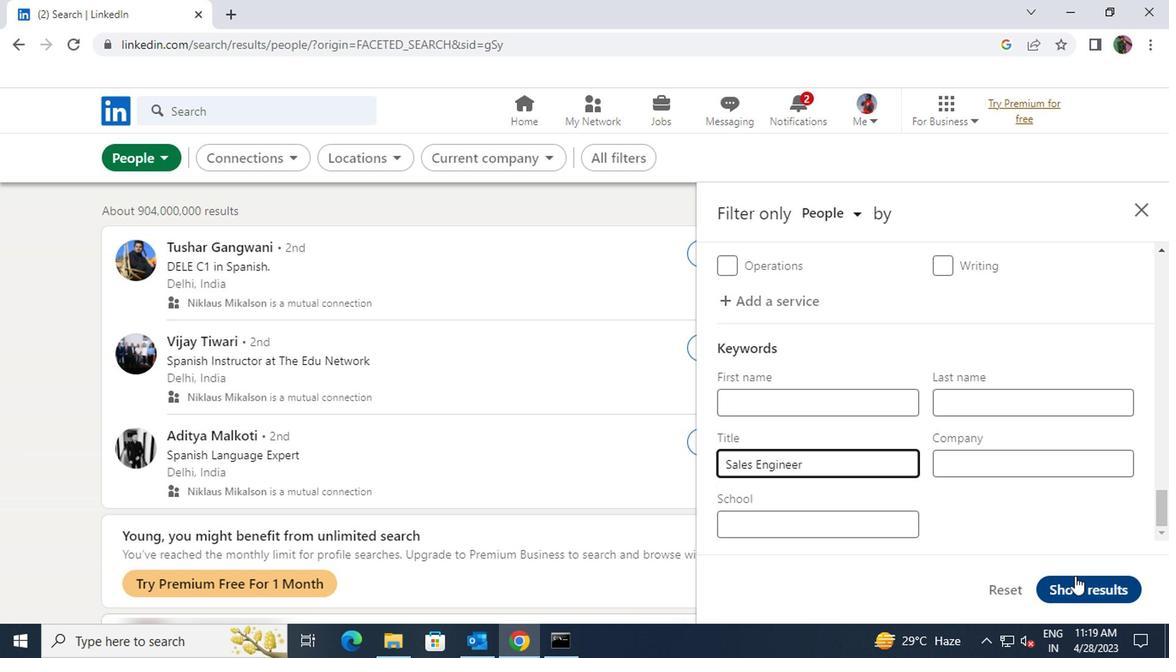 
